 Task: Create custom object Investor process for path process on StockTradeHub application.
Action: Mouse moved to (583, 40)
Screenshot: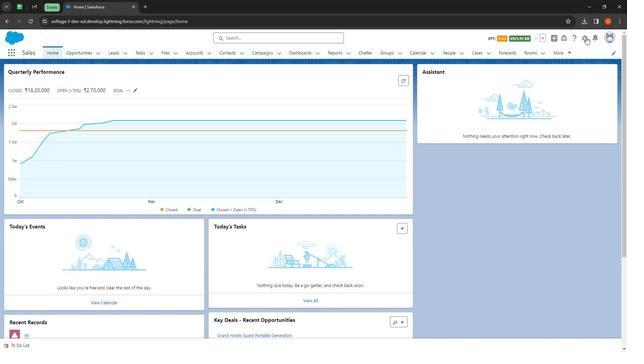 
Action: Mouse pressed left at (583, 40)
Screenshot: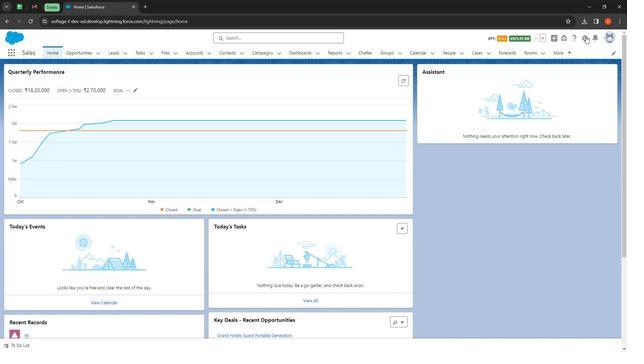 
Action: Mouse moved to (562, 59)
Screenshot: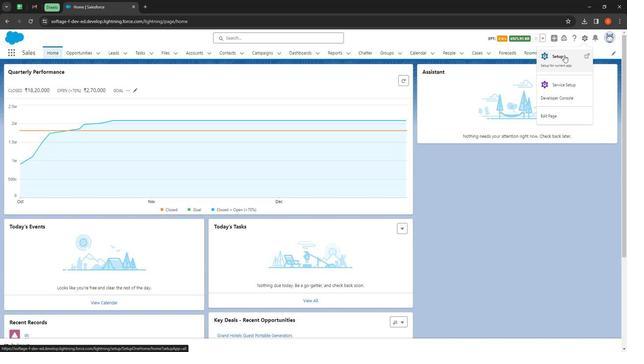 
Action: Mouse pressed left at (562, 59)
Screenshot: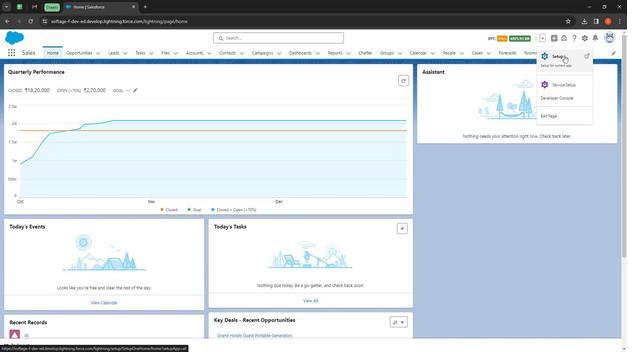 
Action: Mouse moved to (90, 55)
Screenshot: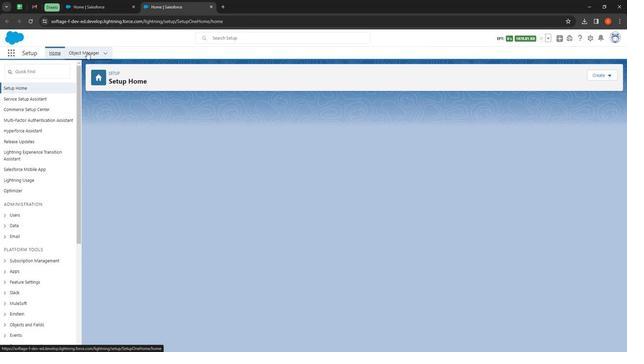 
Action: Mouse pressed left at (90, 55)
Screenshot: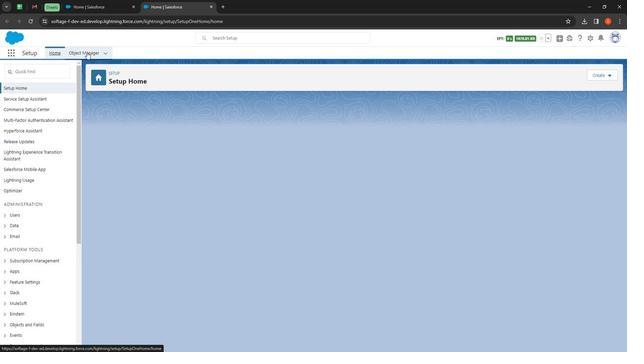 
Action: Mouse moved to (594, 78)
Screenshot: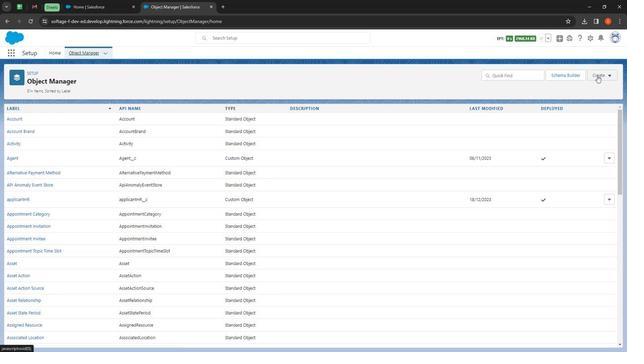 
Action: Mouse pressed left at (594, 78)
Screenshot: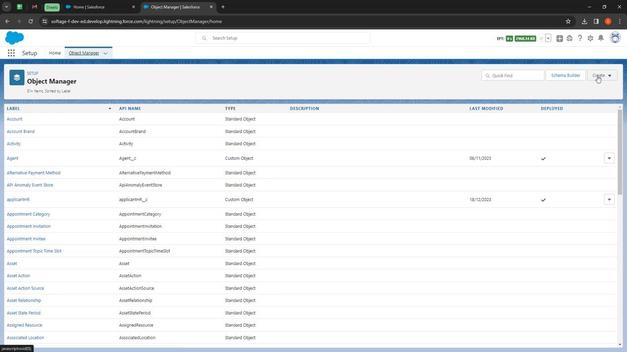 
Action: Mouse moved to (584, 100)
Screenshot: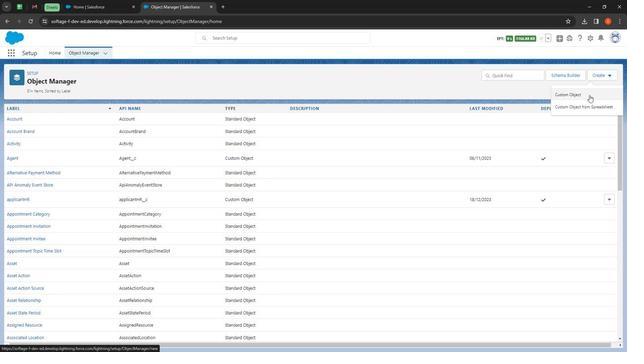 
Action: Mouse pressed left at (584, 100)
Screenshot: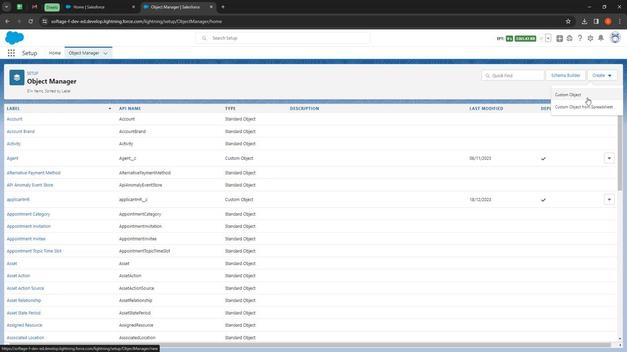 
Action: Mouse moved to (137, 165)
Screenshot: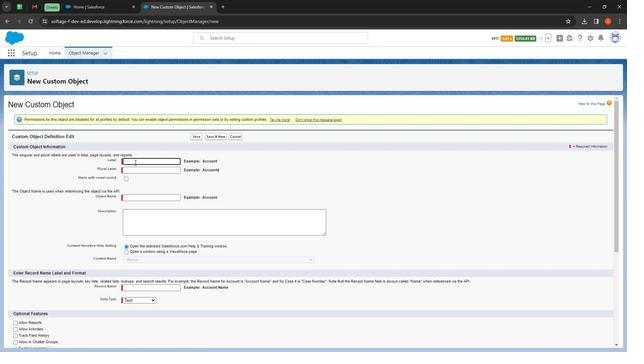 
Action: Mouse pressed left at (137, 165)
Screenshot: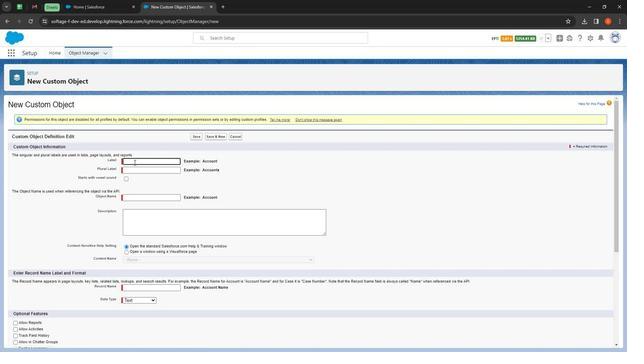 
Action: Mouse moved to (143, 161)
Screenshot: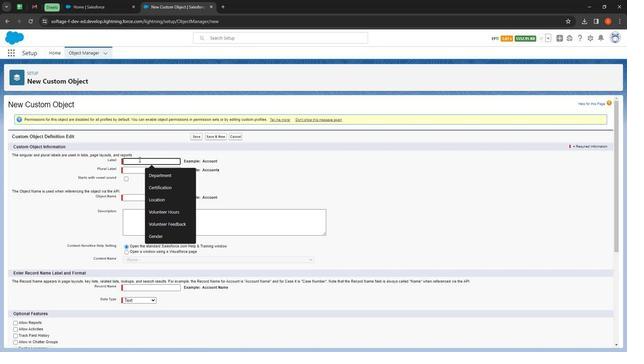 
Action: Key pressed <Key.shift>
Screenshot: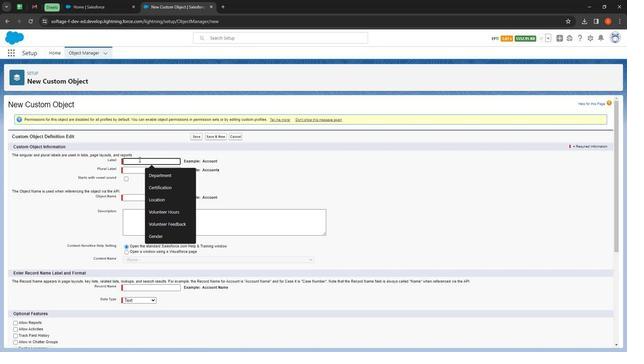 
Action: Mouse moved to (148, 160)
Screenshot: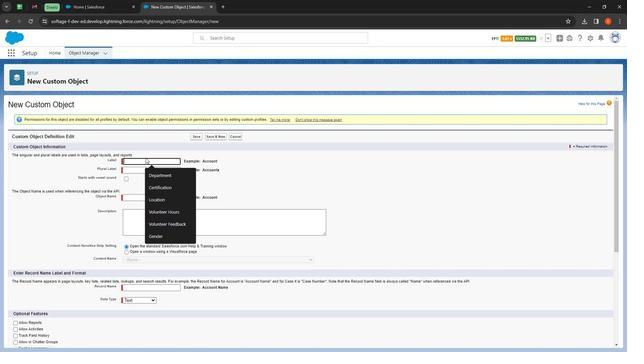 
Action: Key pressed <Key.shift><Key.shift><Key.shift><Key.shift><Key.shift><Key.shift><Key.shift><Key.shift><Key.shift><Key.shift><Key.shift>Investor<Key.space><Key.shift>Process
Screenshot: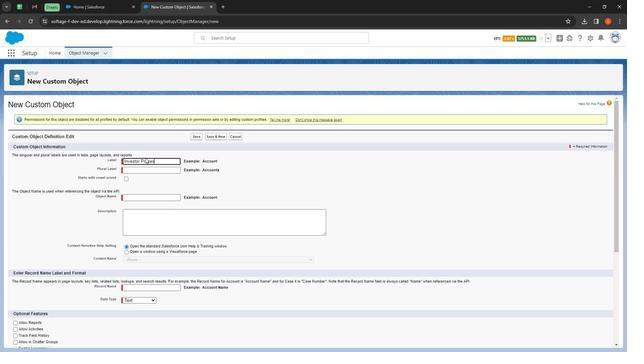 
Action: Mouse moved to (145, 174)
Screenshot: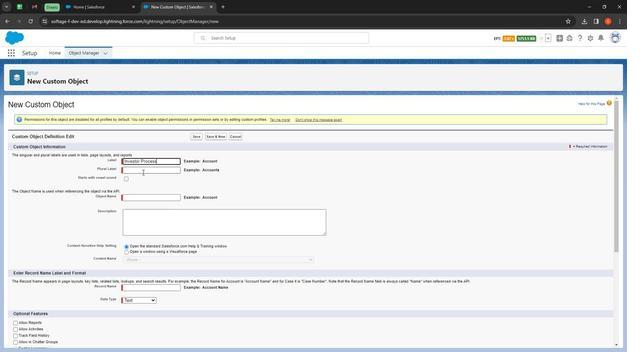 
Action: Mouse pressed left at (145, 174)
Screenshot: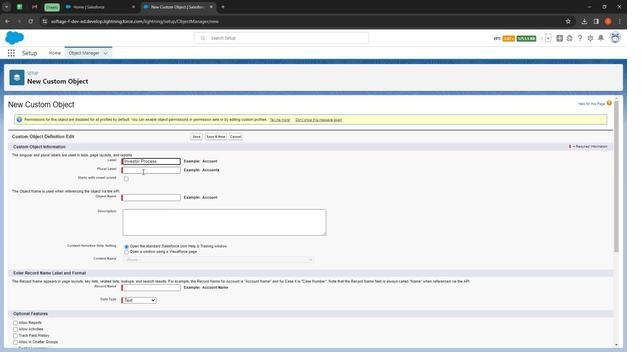 
Action: Key pressed <Key.shift>
Screenshot: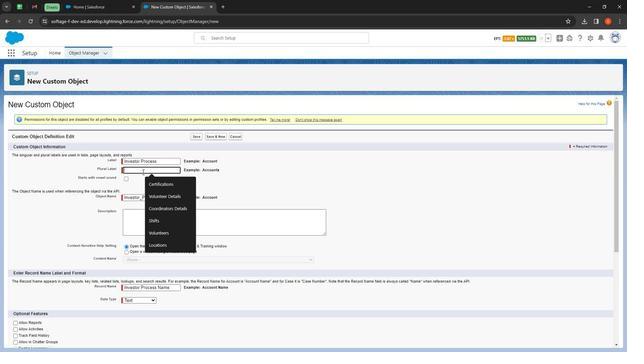 
Action: Mouse moved to (146, 170)
Screenshot: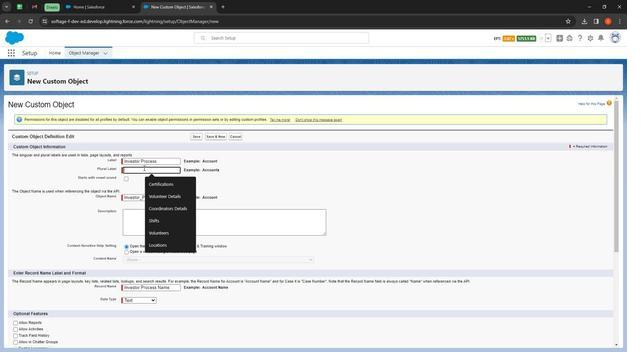 
Action: Key pressed <Key.shift><Key.shift><Key.shift><Key.shift><Key.shift><Key.shift><Key.shift><Key.shift>Investor<Key.space><Key.backspace>s<Key.space><Key.shift>Process
Screenshot: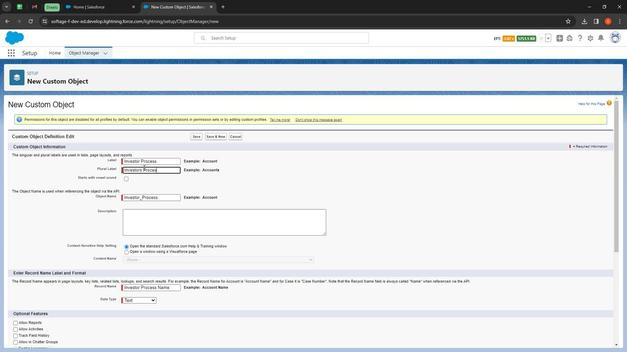 
Action: Mouse moved to (123, 180)
Screenshot: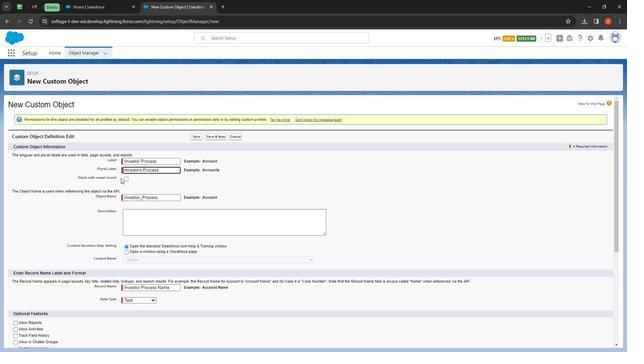 
Action: Mouse pressed left at (123, 180)
Screenshot: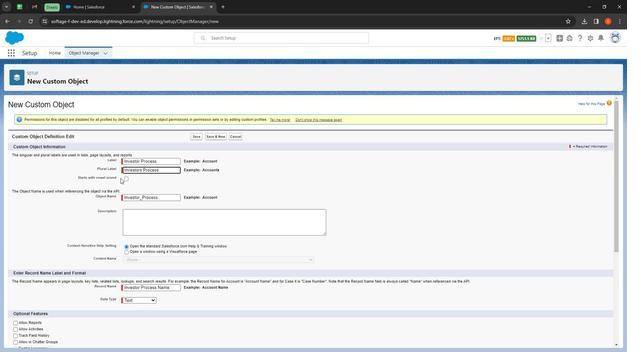 
Action: Mouse moved to (128, 181)
Screenshot: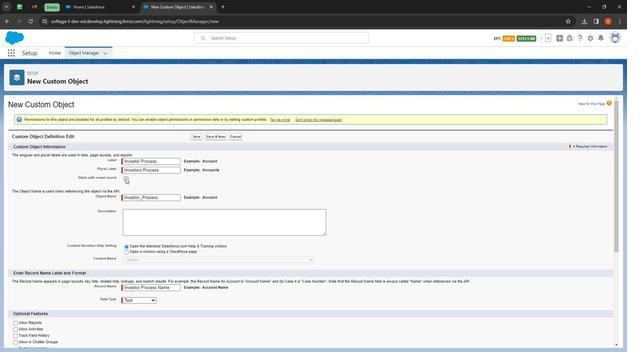 
Action: Mouse pressed left at (128, 181)
Screenshot: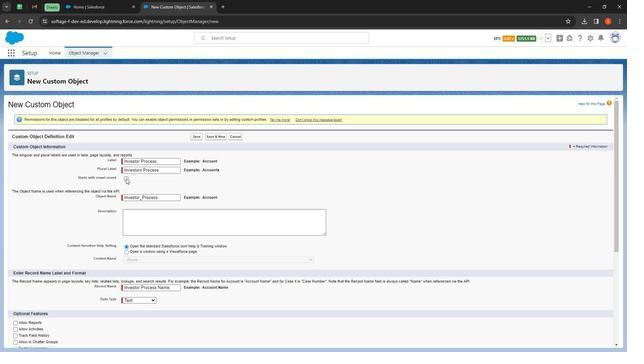 
Action: Mouse moved to (162, 210)
Screenshot: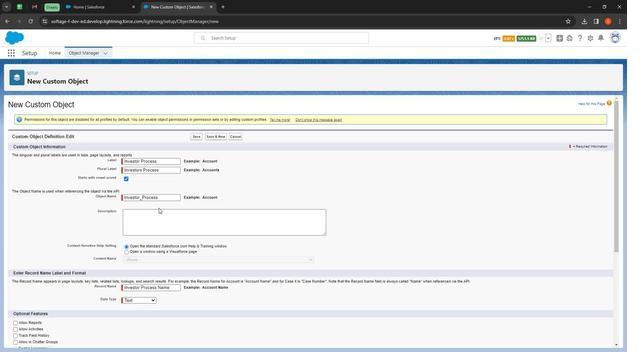 
Action: Mouse scrolled (162, 210) with delta (0, 0)
Screenshot: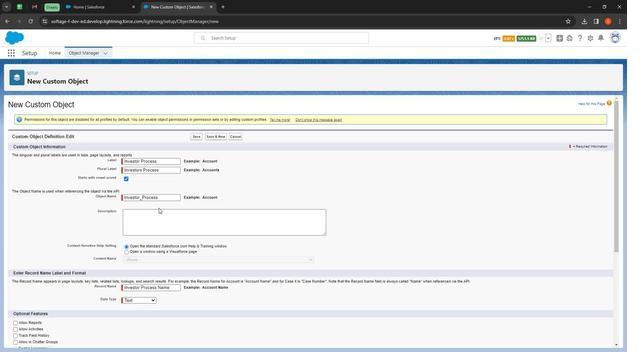 
Action: Mouse moved to (162, 212)
Screenshot: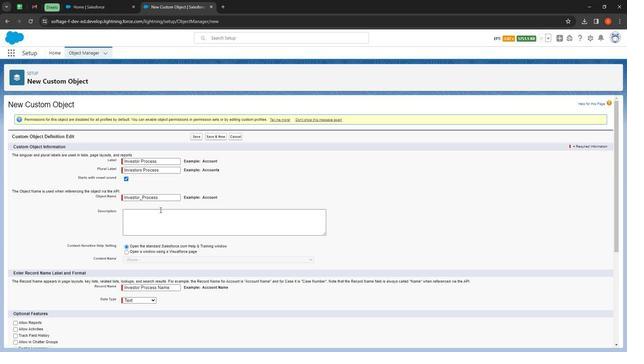 
Action: Mouse scrolled (162, 212) with delta (0, 0)
Screenshot: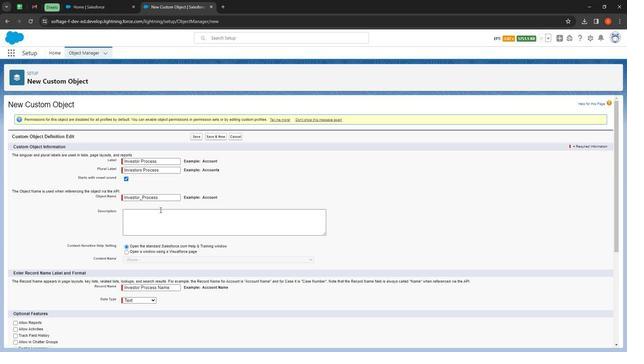 
Action: Mouse moved to (141, 160)
Screenshot: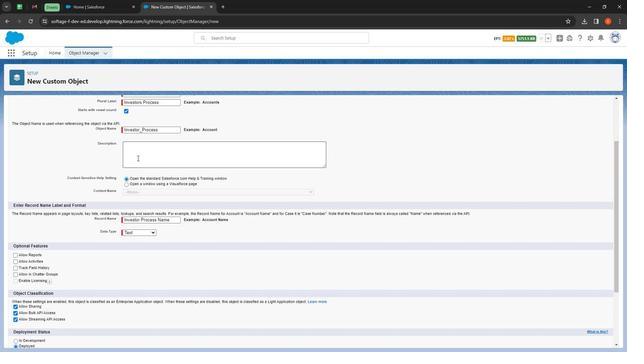 
Action: Mouse pressed left at (141, 160)
Screenshot: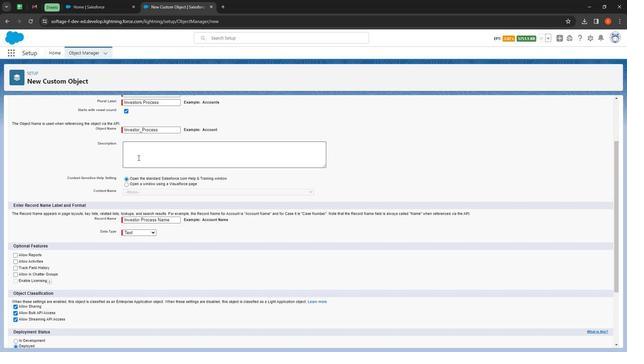 
Action: Mouse moved to (141, 160)
Screenshot: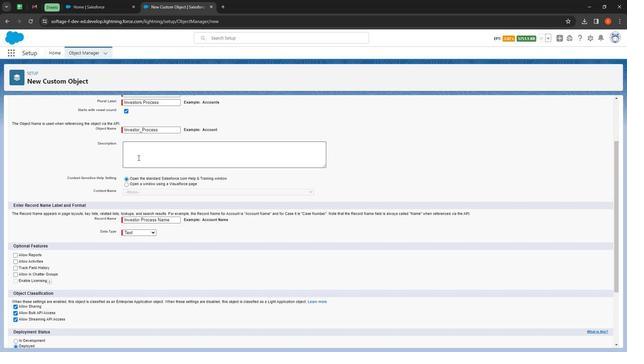 
Action: Key pressed <Key.shift>This<Key.space>is<Key.space>the<Key.space>custom<Key.space>object<Key.space>named<Key.space>investor<Key.space>process<Key.space>for<Key.space>path<Key.space>process<Key.space>in<Key.space><Key.shift>Stock<Key.shift>Trade<Key.shift>Hub
Screenshot: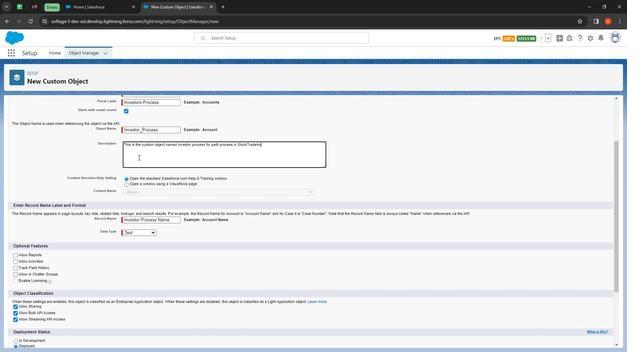 
Action: Mouse moved to (120, 157)
Screenshot: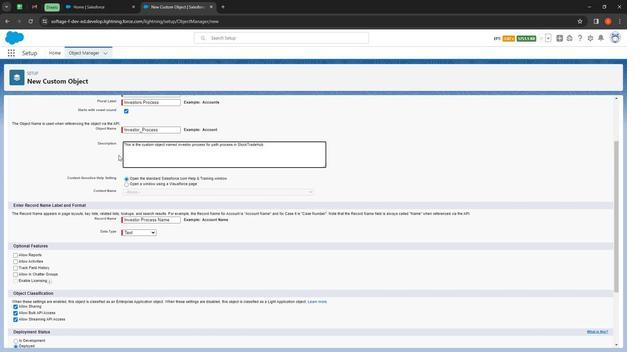 
Action: Key pressed .
Screenshot: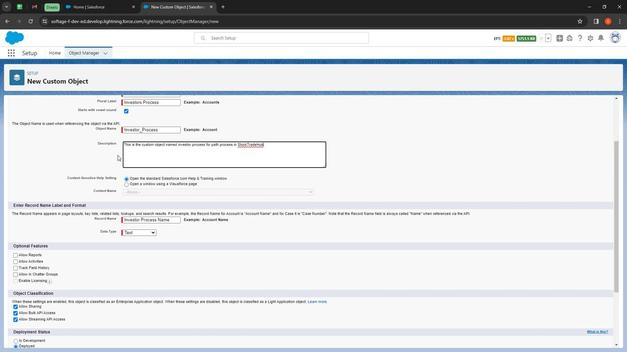 
Action: Mouse moved to (33, 257)
Screenshot: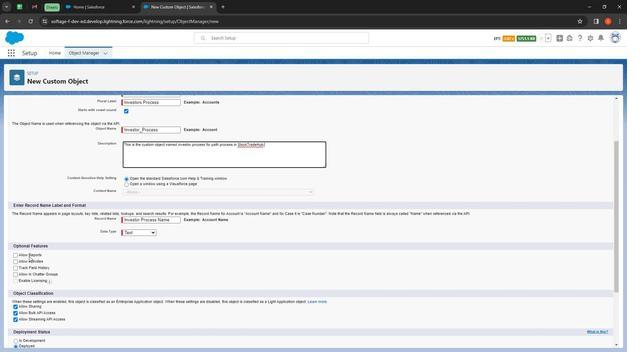 
Action: Mouse pressed left at (33, 257)
Screenshot: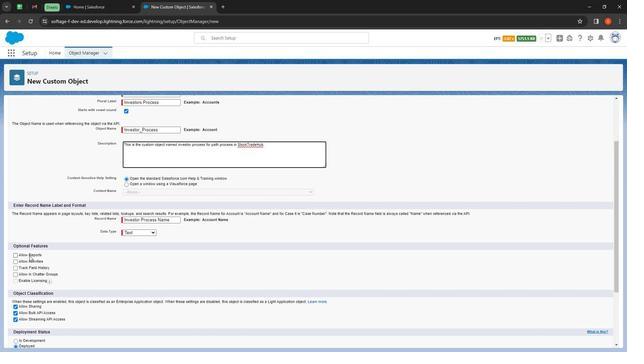 
Action: Mouse moved to (35, 265)
Screenshot: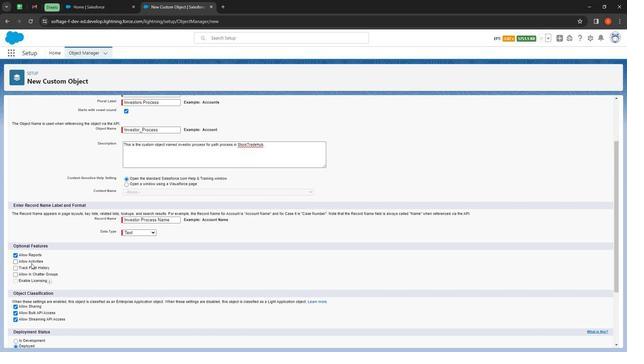 
Action: Mouse pressed left at (35, 265)
Screenshot: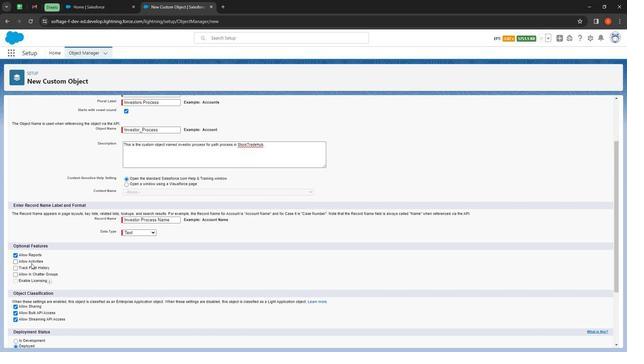 
Action: Mouse moved to (37, 271)
Screenshot: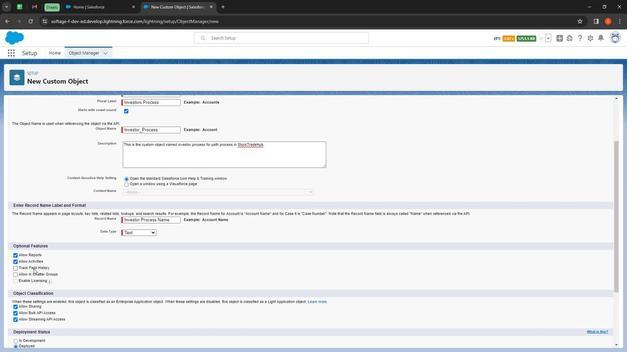 
Action: Mouse pressed left at (37, 271)
Screenshot: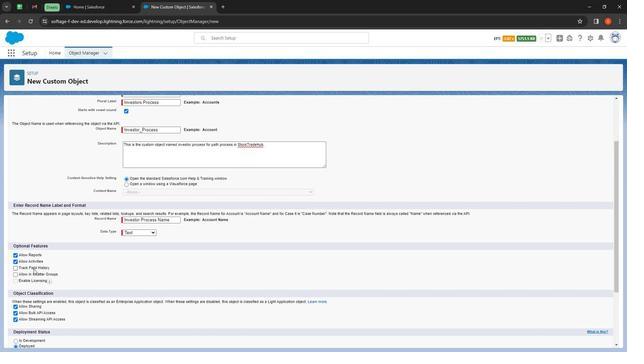 
Action: Mouse moved to (36, 279)
Screenshot: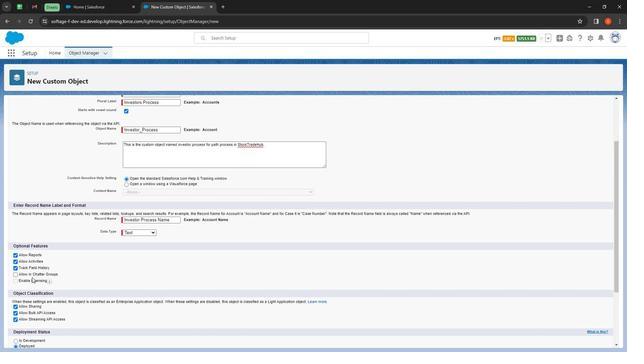 
Action: Mouse pressed left at (36, 279)
Screenshot: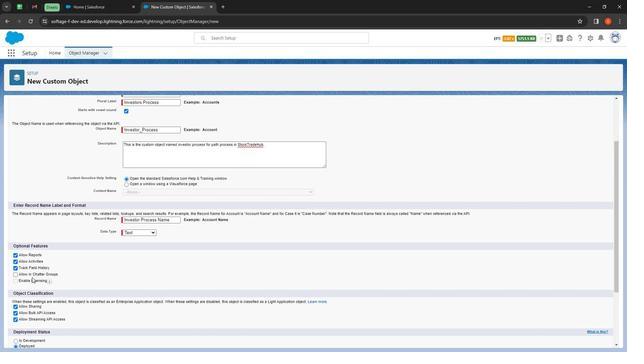
Action: Mouse moved to (36, 274)
Screenshot: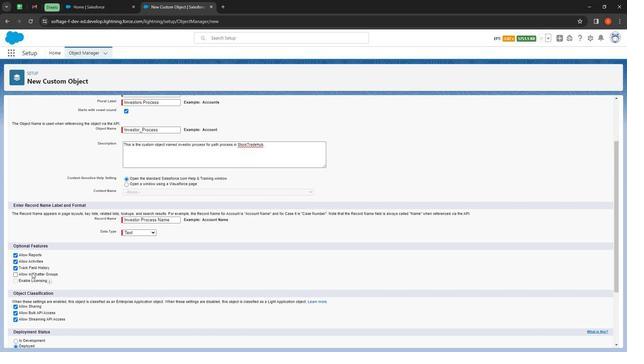 
Action: Mouse pressed left at (36, 274)
Screenshot: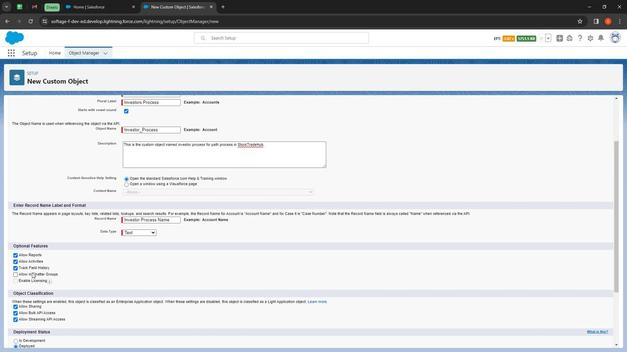
Action: Mouse moved to (67, 264)
Screenshot: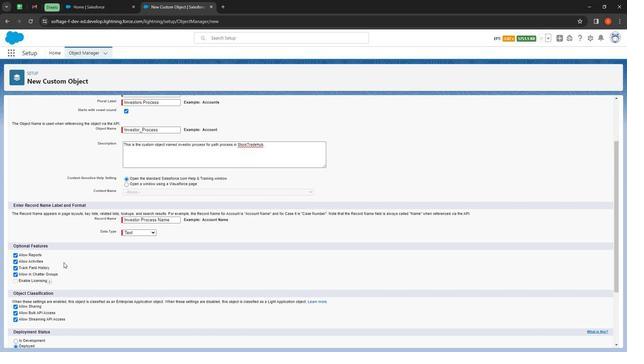 
Action: Mouse scrolled (67, 264) with delta (0, 0)
Screenshot: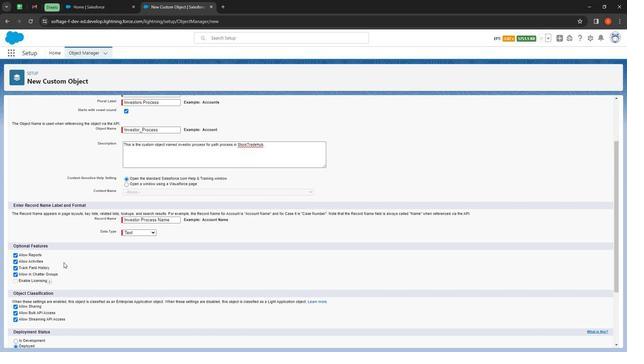 
Action: Mouse moved to (68, 264)
Screenshot: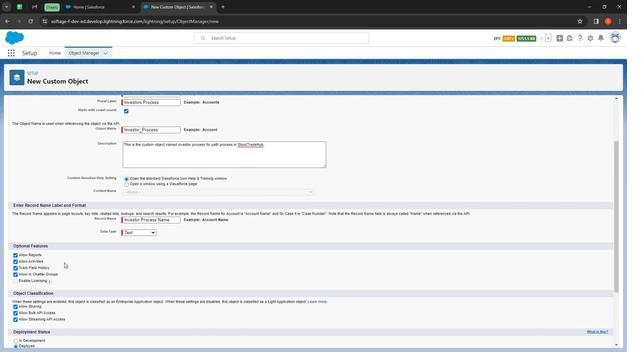 
Action: Mouse scrolled (68, 264) with delta (0, 0)
Screenshot: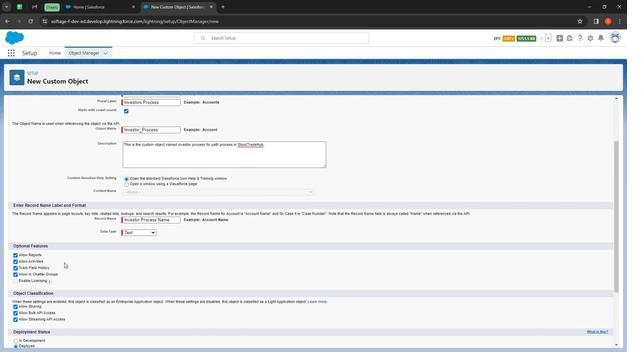 
Action: Mouse moved to (68, 264)
Screenshot: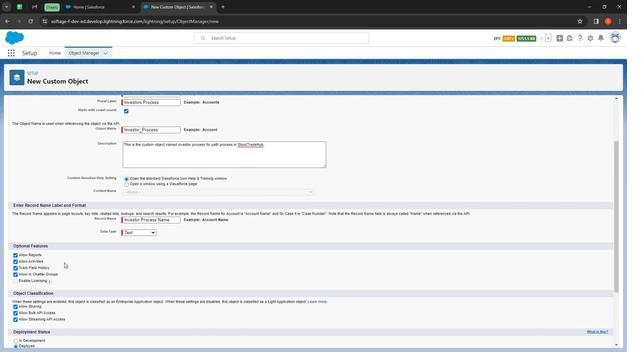 
Action: Mouse scrolled (68, 264) with delta (0, 0)
Screenshot: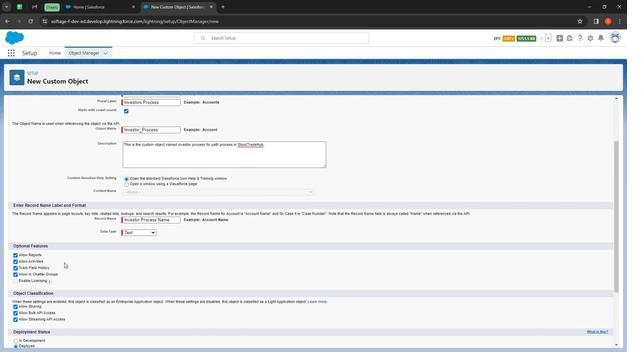 
Action: Mouse moved to (68, 265)
Screenshot: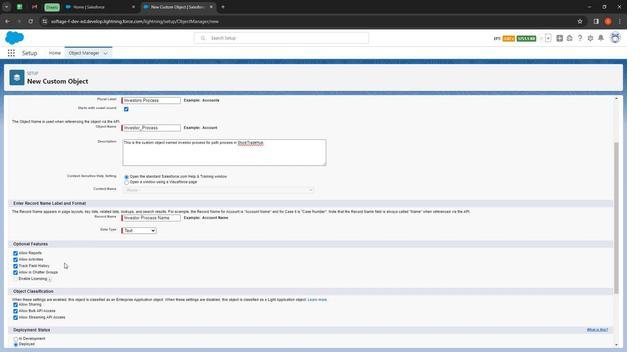 
Action: Mouse scrolled (68, 264) with delta (0, 0)
Screenshot: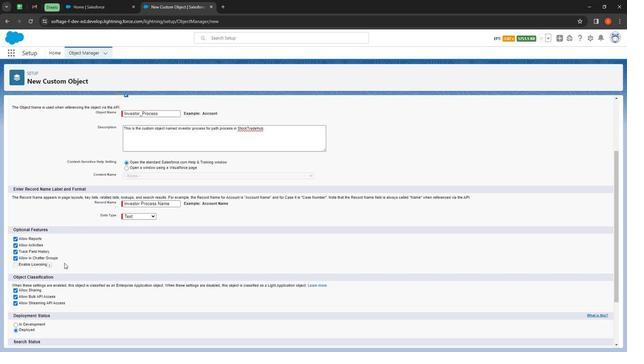 
Action: Mouse scrolled (68, 264) with delta (0, 0)
Screenshot: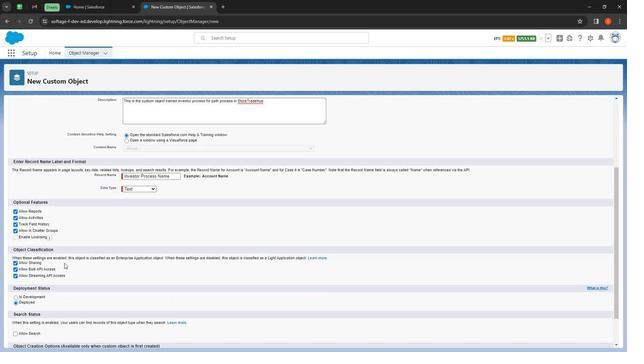 
Action: Mouse scrolled (68, 264) with delta (0, 0)
Screenshot: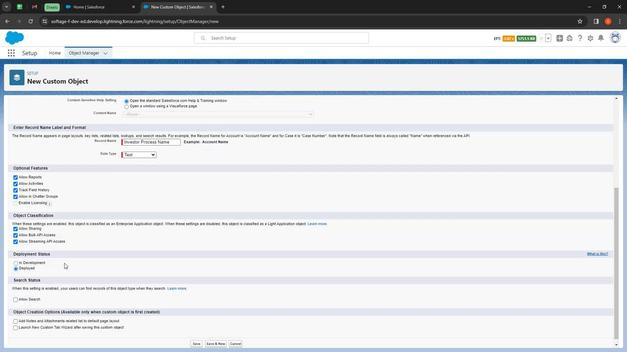 
Action: Mouse moved to (29, 297)
Screenshot: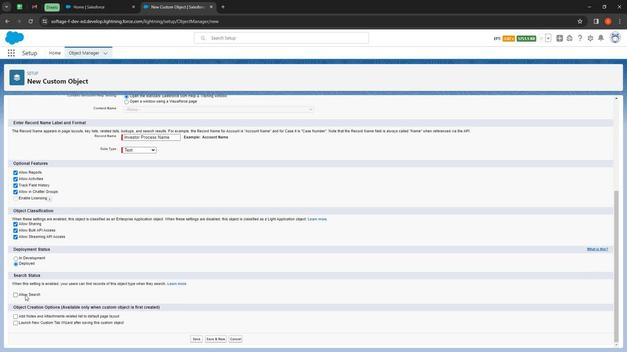 
Action: Mouse pressed left at (29, 297)
Screenshot: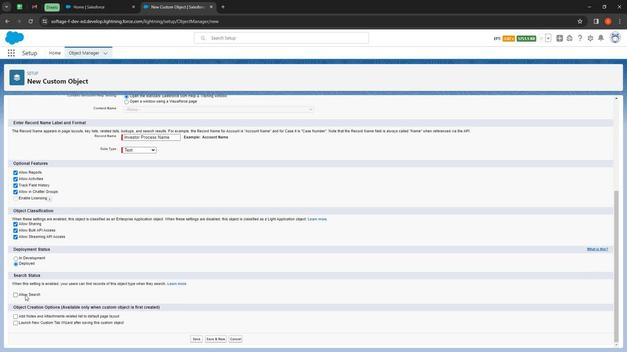 
Action: Mouse moved to (197, 341)
Screenshot: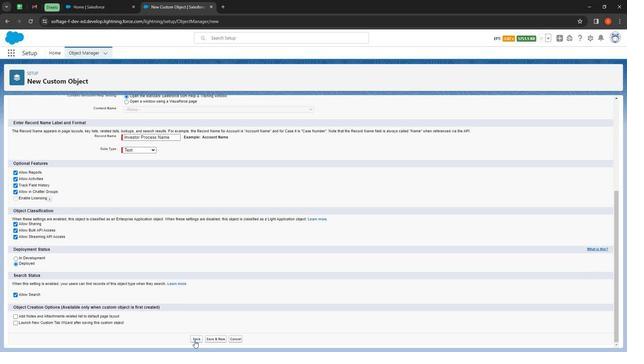 
Action: Mouse pressed left at (197, 341)
Screenshot: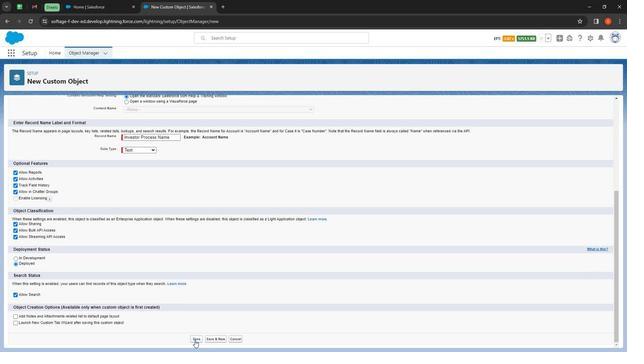 
Action: Mouse moved to (51, 124)
Screenshot: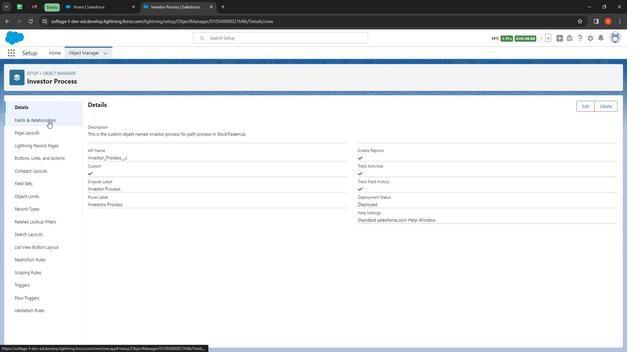 
Action: Mouse pressed left at (51, 124)
Screenshot: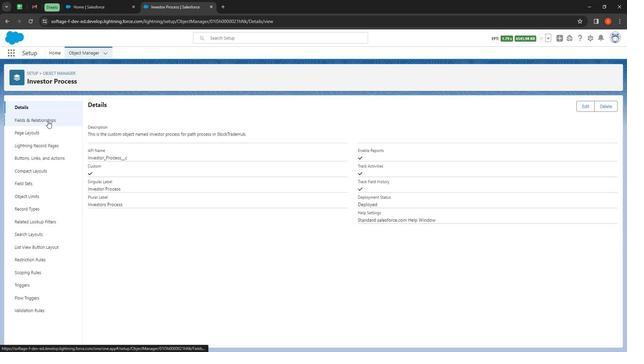 
Action: Mouse moved to (480, 109)
Screenshot: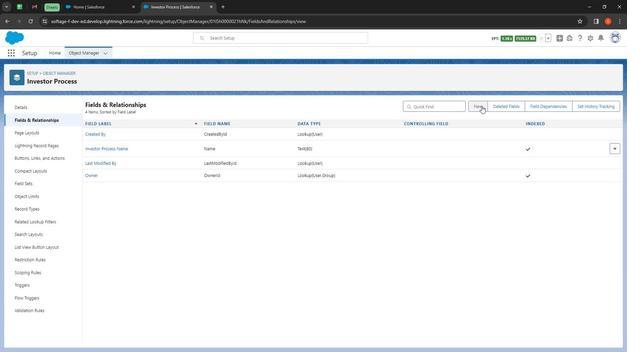 
Action: Mouse pressed left at (480, 109)
Screenshot: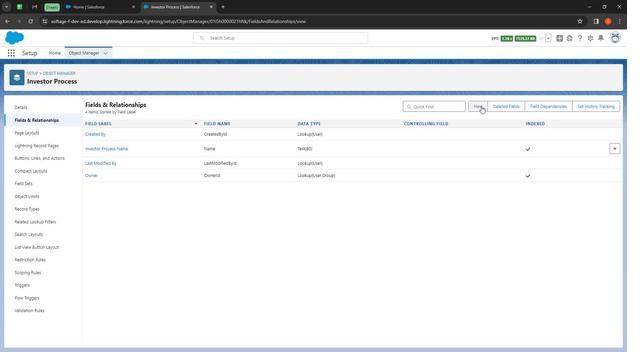 
Action: Mouse moved to (125, 269)
Screenshot: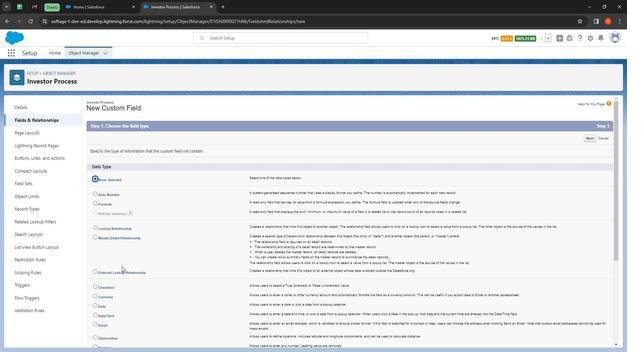 
Action: Mouse scrolled (125, 269) with delta (0, 0)
Screenshot: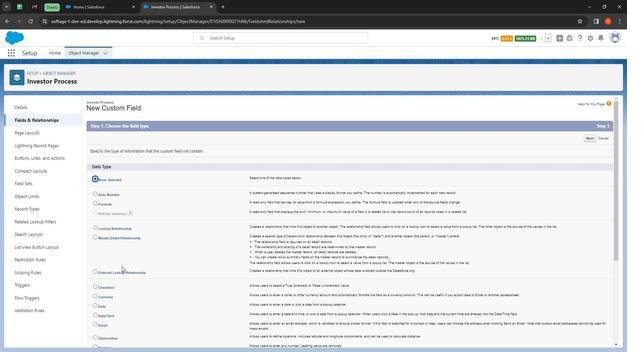 
Action: Mouse moved to (125, 270)
Screenshot: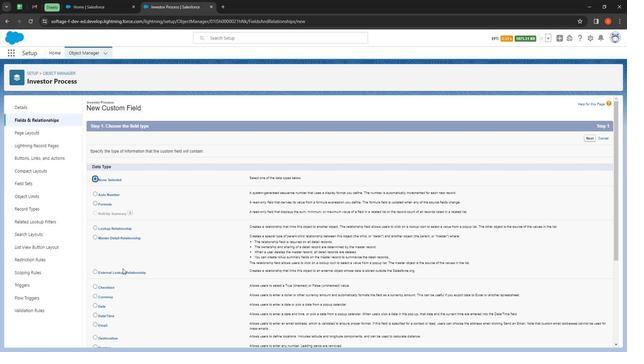 
Action: Mouse scrolled (125, 270) with delta (0, 0)
Screenshot: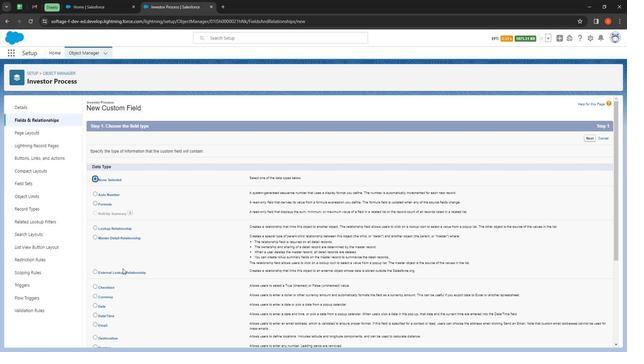 
Action: Mouse moved to (116, 273)
Screenshot: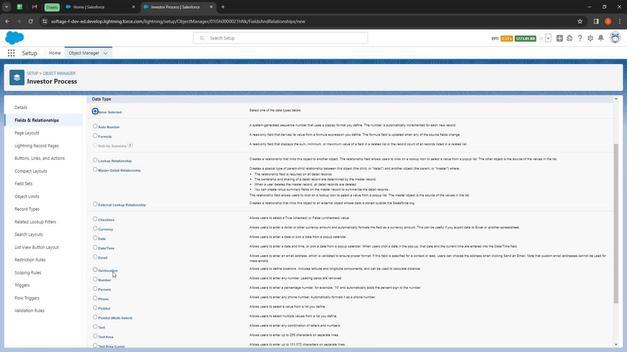 
Action: Mouse scrolled (116, 273) with delta (0, 0)
Screenshot: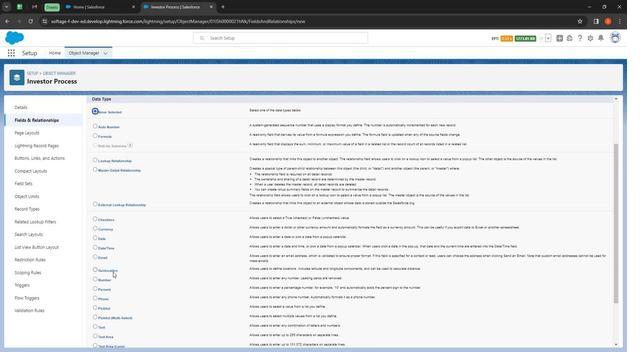 
Action: Mouse scrolled (116, 273) with delta (0, 0)
Screenshot: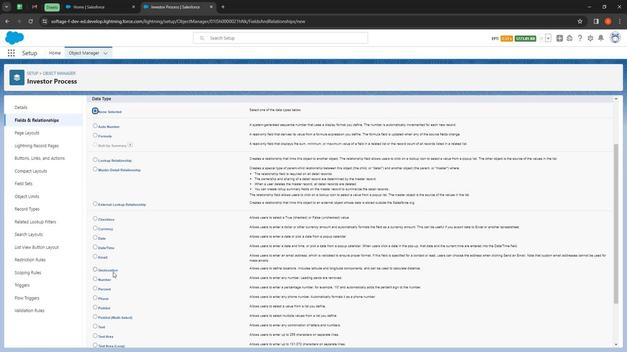 
Action: Mouse moved to (106, 248)
Screenshot: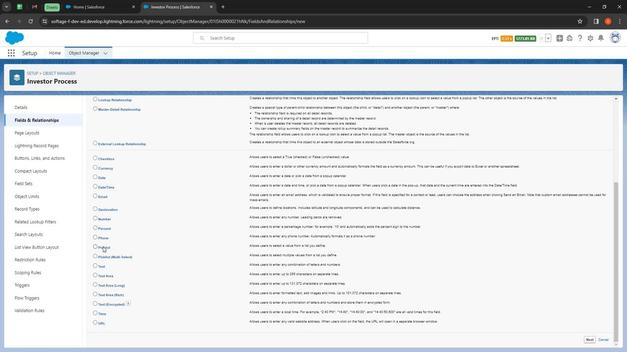 
Action: Mouse pressed left at (106, 248)
Screenshot: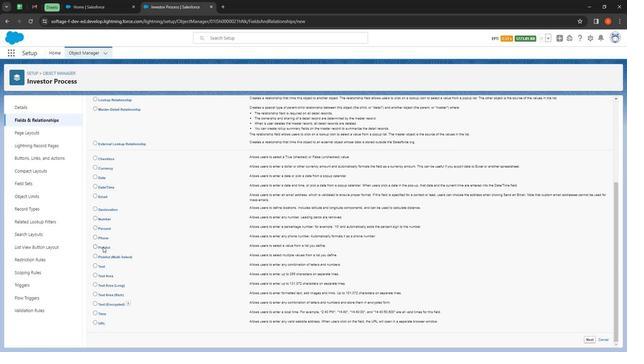 
Action: Mouse moved to (495, 311)
Screenshot: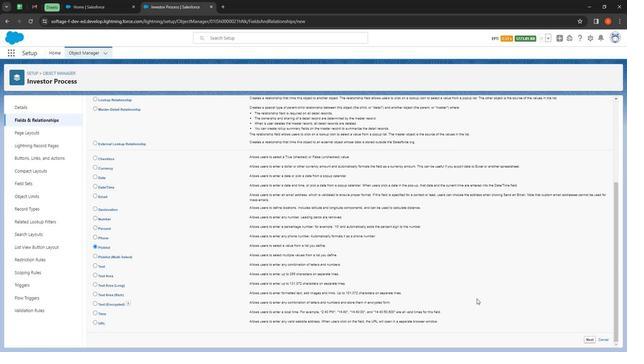 
Action: Mouse scrolled (495, 310) with delta (0, 0)
Screenshot: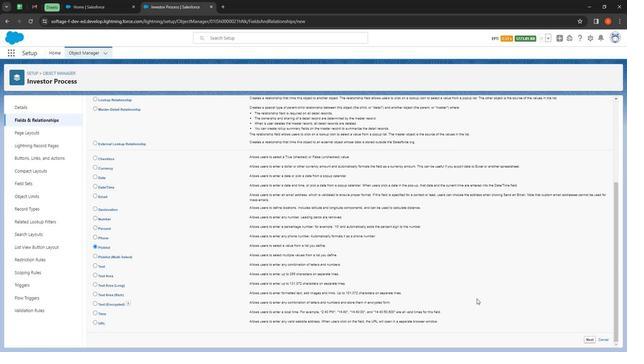 
Action: Mouse moved to (514, 320)
Screenshot: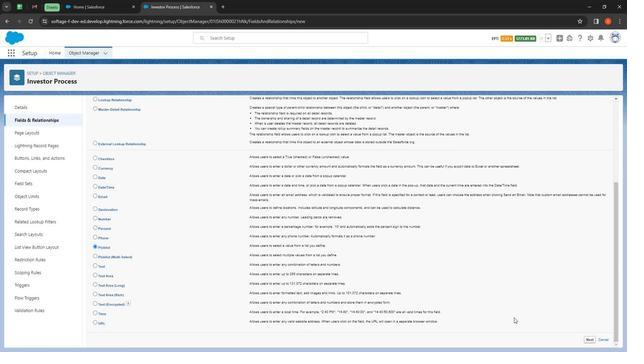 
Action: Mouse scrolled (514, 319) with delta (0, 0)
Screenshot: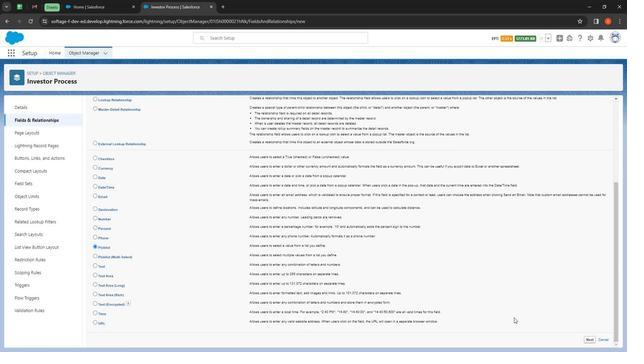 
Action: Mouse moved to (586, 337)
Screenshot: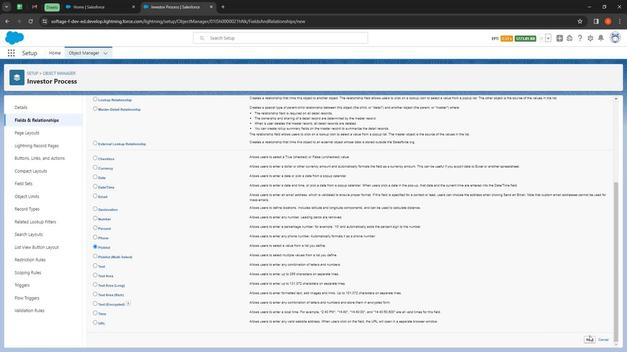
Action: Mouse pressed left at (586, 337)
Screenshot: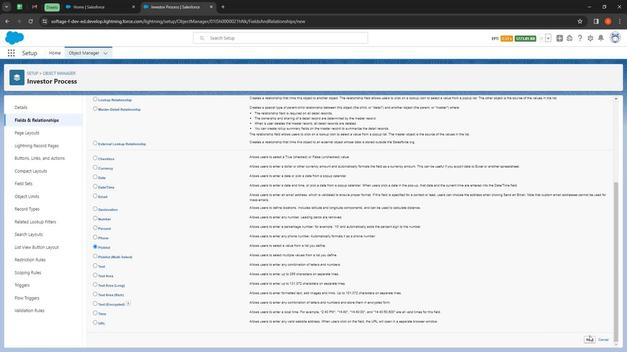 
Action: Mouse moved to (586, 339)
Screenshot: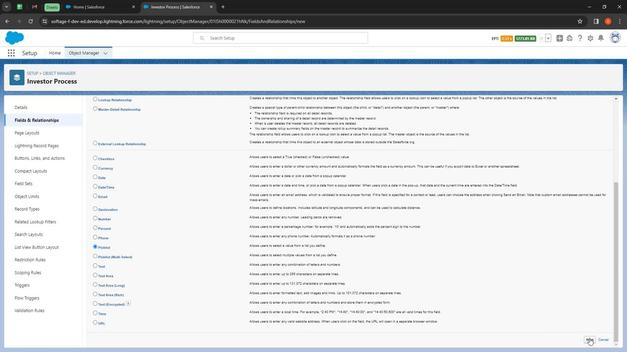 
Action: Mouse pressed left at (586, 339)
Screenshot: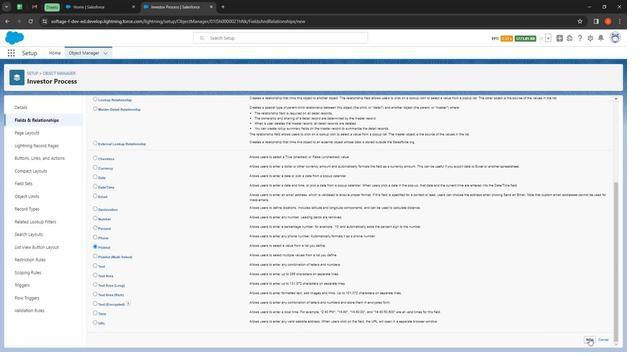
Action: Mouse moved to (216, 153)
Screenshot: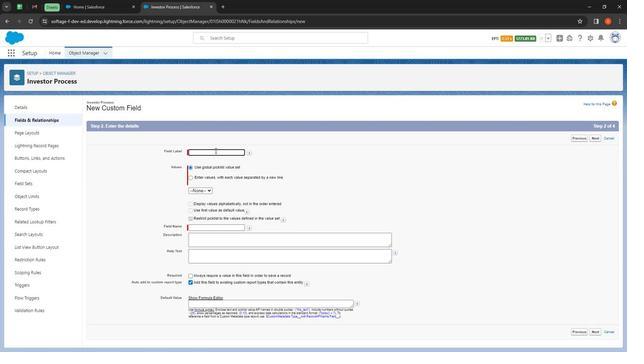 
Action: Mouse pressed left at (216, 153)
Screenshot: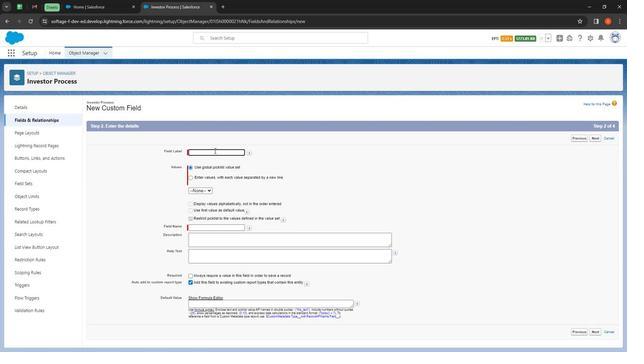 
Action: Mouse moved to (216, 154)
Screenshot: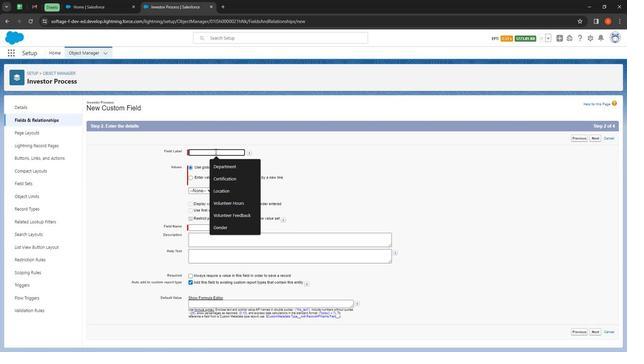 
Action: Key pressed process<Key.space>names
Screenshot: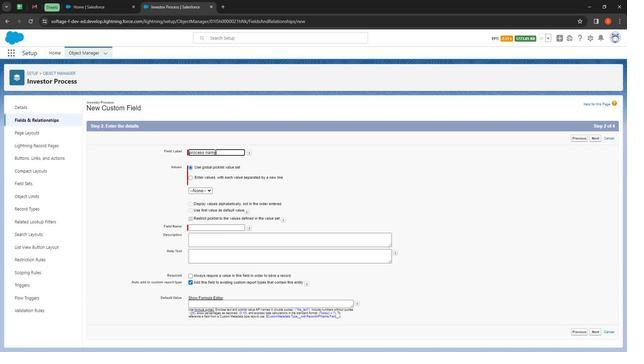 
Action: Mouse moved to (212, 180)
Screenshot: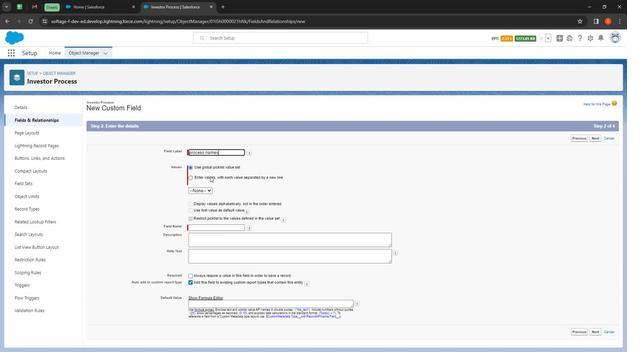 
Action: Mouse pressed left at (212, 180)
Screenshot: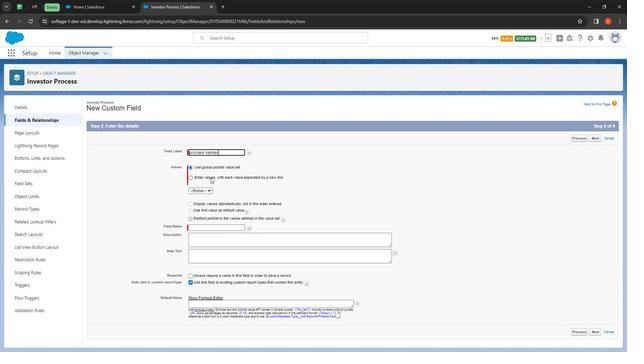 
Action: Mouse moved to (222, 200)
Screenshot: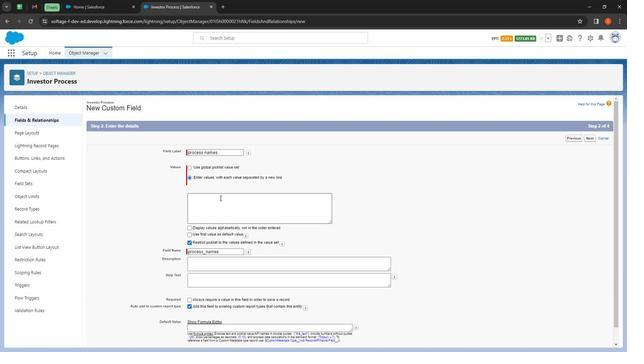 
Action: Mouse pressed left at (222, 200)
Screenshot: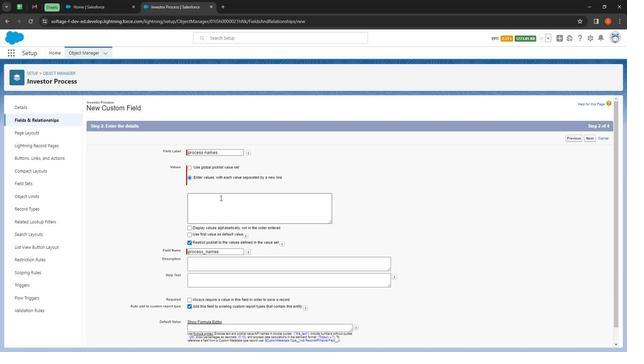 
Action: Mouse moved to (220, 200)
Screenshot: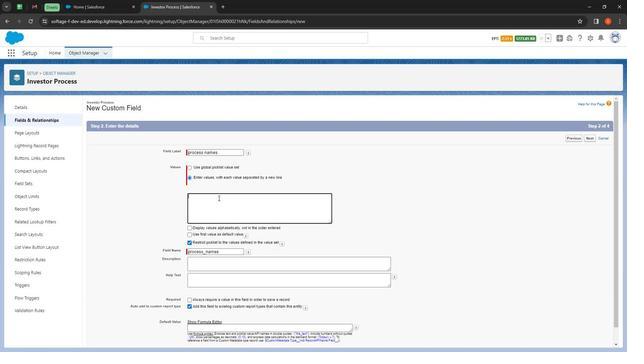 
Action: Key pressed <Key.shift><Key.shift><Key.shift><Key.shift><Key.shift><Key.shift><Key.shift><Key.shift><Key.shift><Key.shift><Key.shift><Key.shift><Key.shift><Key.shift><Key.shift><Key.shift><Key.shift><Key.shift>Prospect<Key.space><Key.shift><Key.shift><Key.shift><Key.shift>Identification<Key.enter><Key.shift>Due<Key.space><Key.shift>diligence<Key.enter><Key.shift><Key.shift>Investor<Key.space><Key.shift>Outreach<Key.enter><Key.shift><Key.shift><Key.shift><Key.shift><Key.shift><Key.shift><Key.shift><Key.shift><Key.shift><Key.shift><Key.shift><Key.shift><Key.shift><Key.shift><Key.shift><Key.shift><Key.shift><Key.shift><Key.shift><Key.shift><Key.shift><Key.shift><Key.shift>Investment<Key.space><Key.shift>Presentation<Key.enter><Key.shift>Term<Key.space><Key.shift>Sheet<Key.space><Key.shift>Negotiation<Key.enter><Key.shift>Legal<Key.space><Key.shift>Documentation<Key.enter><Key.shift>Funding<Key.space>approval<Key.enter><Key.shift><Key.shift><Key.shift><Key.shift><Key.shift>Transaction<Key.space><Key.shift>Closure<Key.enter><Key.shift>Post<Key.space><Key.shift><Key.shift><Key.shift><Key.shift><Key.shift><Key.shift><Key.shift><Key.shift><Key.shift><Key.shift><Key.shift><Key.shift><Key.shift>Investment<Key.space><Key.shift>Management<Key.enter><Key.shift><Key.shift><Key.shift><Key.shift><Key.shift><Key.shift><Key.shift><Key.shift><Key.shift><Key.shift>Exit<Key.space><Key.shift>Planning<Key.enter><Key.shift><Key.shift><Key.shift>Portfolio<Key.space><Key.shift>Review<Key.enter><Key.shift><Key.shift><Key.shift><Key.shift><Key.shift><Key.shift><Key.shift><Key.shift><Key.shift><Key.shift><Key.shift><Key.shift><Key.shift><Key.shift><Key.shift>Investor<Key.space><Key.shift>Reporting<Key.enter><Key.shift>Divestment<Key.enter><Key.shift>Investor<Key.space><Key.shift>Relations
Screenshot: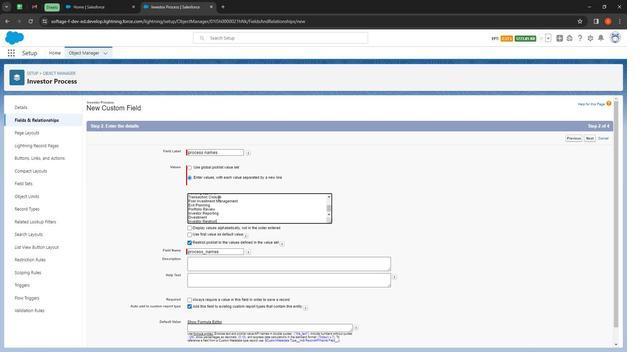 
Action: Mouse moved to (295, 278)
Screenshot: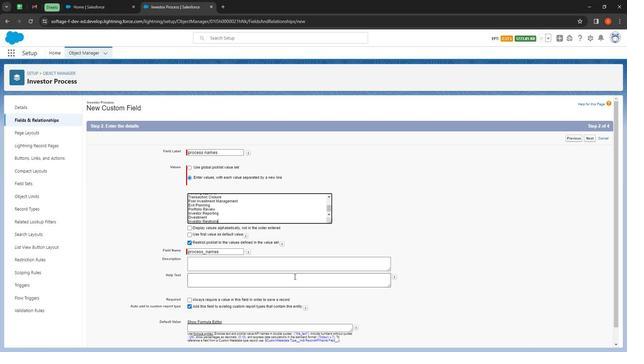 
Action: Mouse scrolled (295, 277) with delta (0, 0)
Screenshot: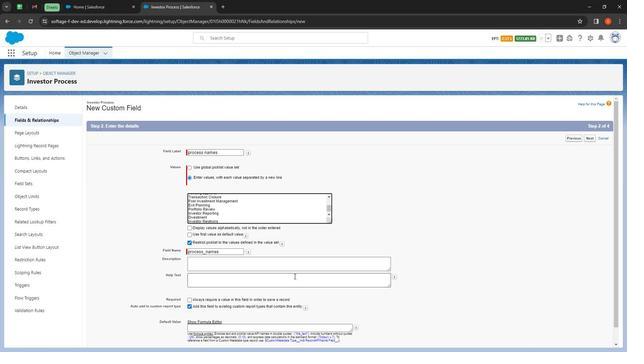 
Action: Mouse moved to (298, 278)
Screenshot: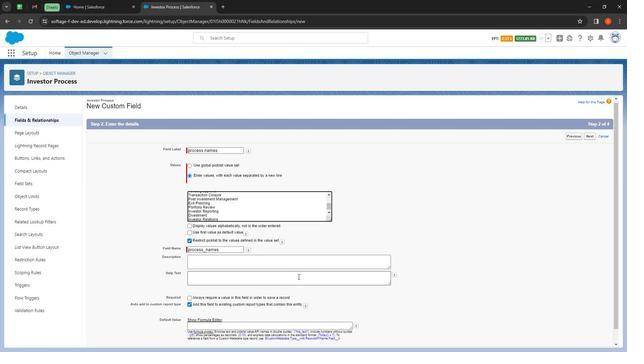 
Action: Mouse scrolled (298, 277) with delta (0, 0)
Screenshot: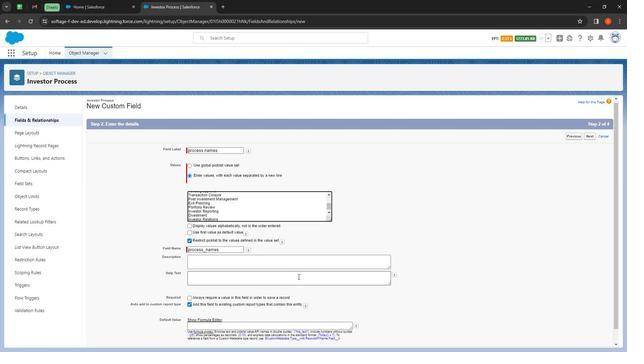 
Action: Mouse moved to (298, 278)
Screenshot: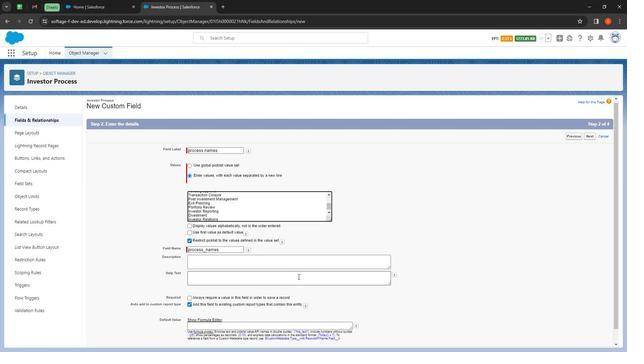 
Action: Mouse scrolled (298, 278) with delta (0, 0)
Screenshot: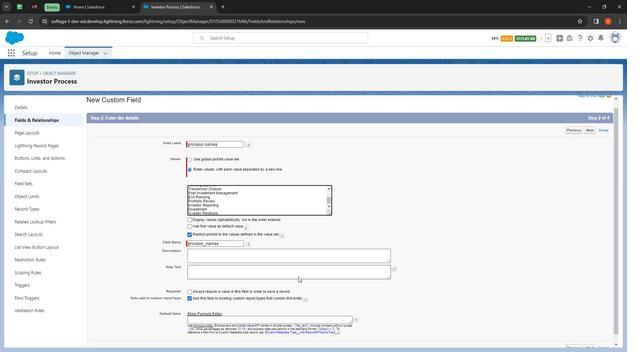 
Action: Mouse moved to (299, 278)
Screenshot: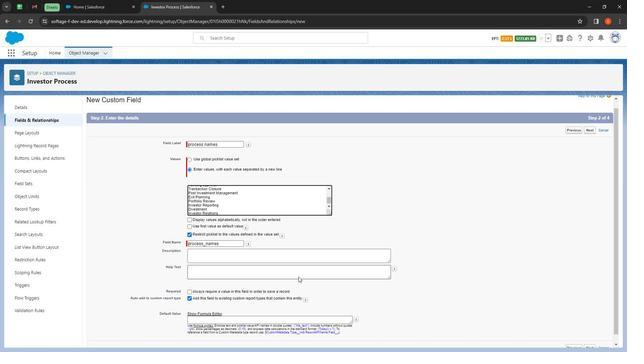 
Action: Mouse scrolled (299, 278) with delta (0, 0)
Screenshot: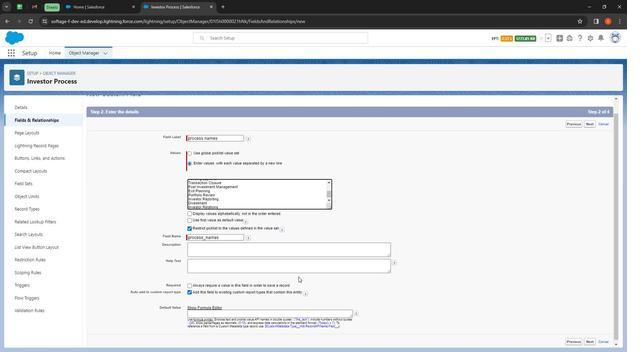 
Action: Mouse moved to (202, 247)
Screenshot: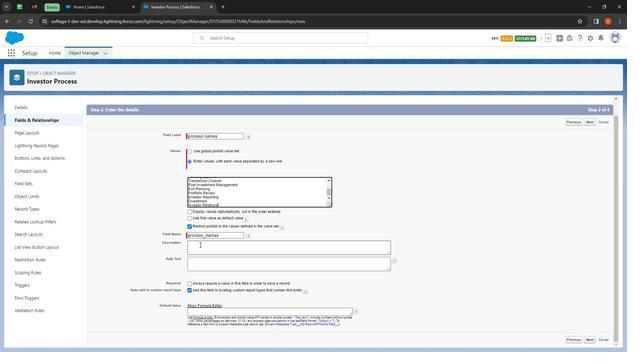 
Action: Mouse pressed left at (202, 247)
Screenshot: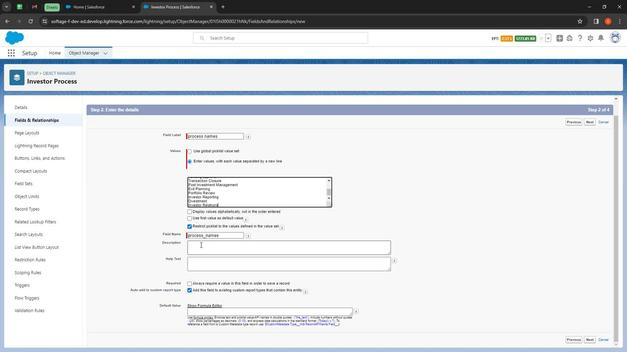 
Action: Mouse moved to (207, 246)
Screenshot: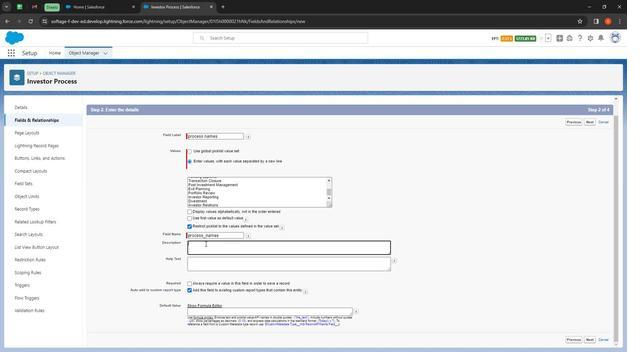 
Action: Key pressed <Key.shift>
Screenshot: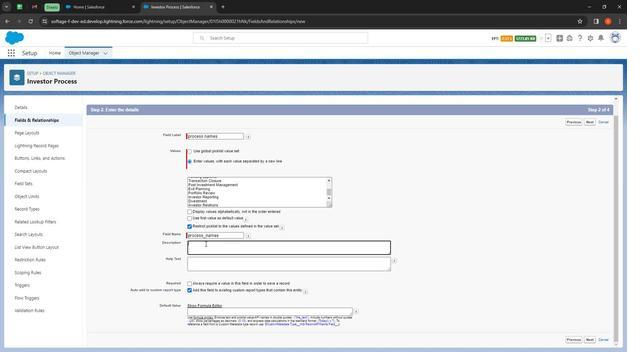 
Action: Mouse moved to (206, 245)
Screenshot: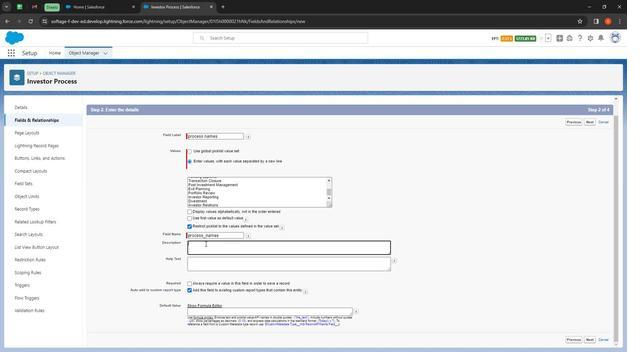 
Action: Key pressed <Key.shift>These<Key.space>above<Key.space>are<Key.space>the<Key.space>process<Key.space>which<Key.space>help<Key.space>to<Key.space>complete<Key.space>investors<Key.space>investments
Screenshot: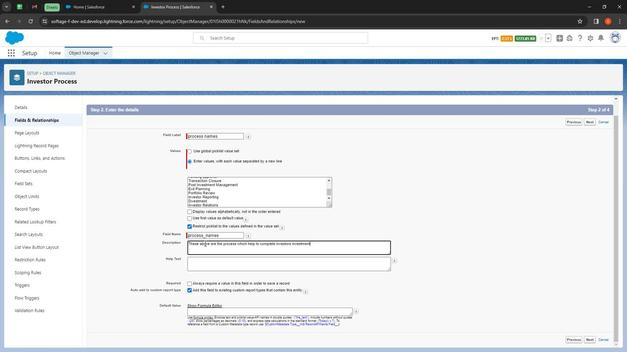 
Action: Mouse moved to (202, 268)
Screenshot: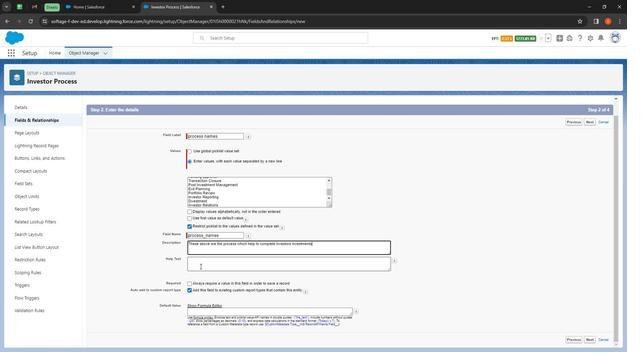 
Action: Mouse pressed left at (202, 268)
Screenshot: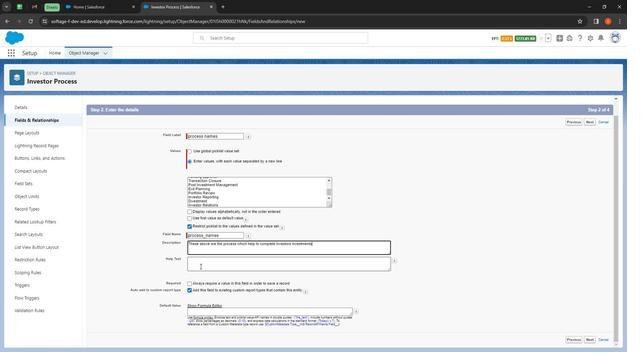 
Action: Key pressed <Key.shift><Key.shift><Key.shift><Key.shift><Key.shift><Key.shift><Key.shift><Key.shift><Key.shift><Key.shift><Key.shift><Key.shift><Key.shift><Key.shift><Key.shift><Key.shift><Key.shift><Key.shift><Key.shift><Key.shift><Key.shift><Key.shift><Key.shift><Key.shift><Key.shift><Key.shift><Key.shift><Key.shift><Key.shift><Key.shift><Key.shift><Key.shift><Key.shift><Key.shift><Key.shift><Key.shift><Key.shift>Select<Key.space>at<Key.space>what<Key.space>level<Key.space>investor<Key.space>investement<Key.space>is
Screenshot: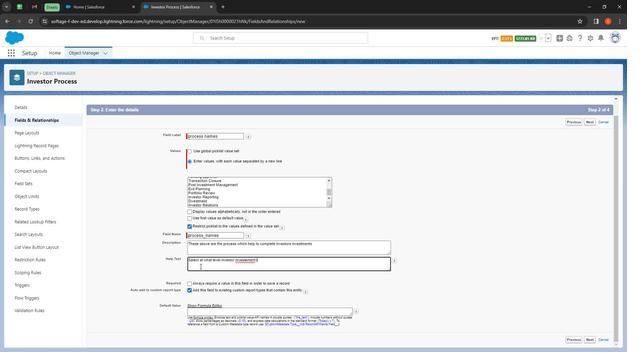 
Action: Mouse moved to (250, 263)
Screenshot: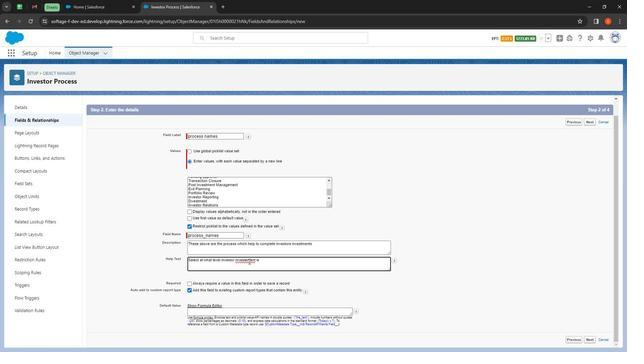 
Action: Mouse pressed right at (250, 263)
Screenshot: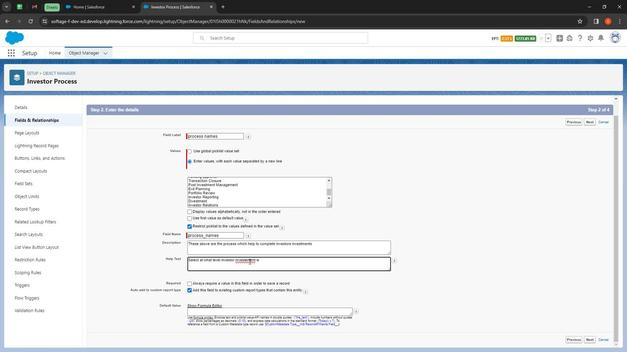 
Action: Mouse moved to (274, 128)
Screenshot: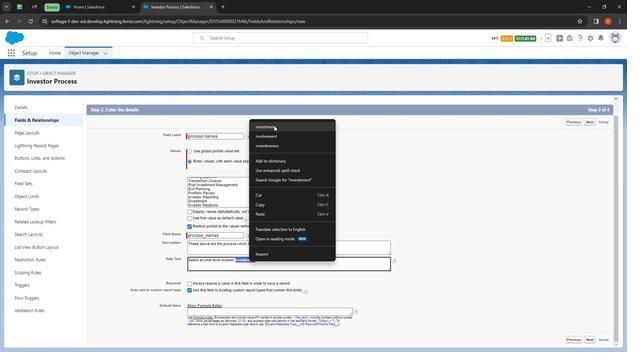 
Action: Mouse pressed left at (274, 128)
Screenshot: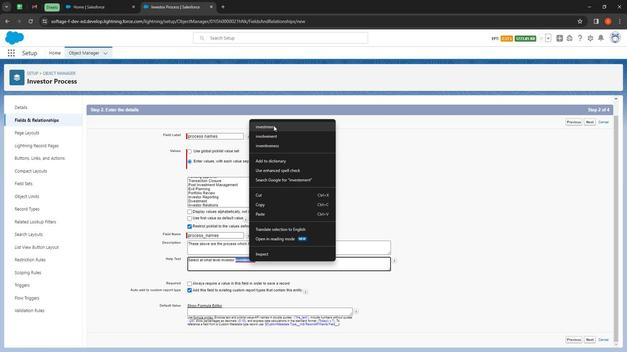 
Action: Mouse moved to (267, 267)
Screenshot: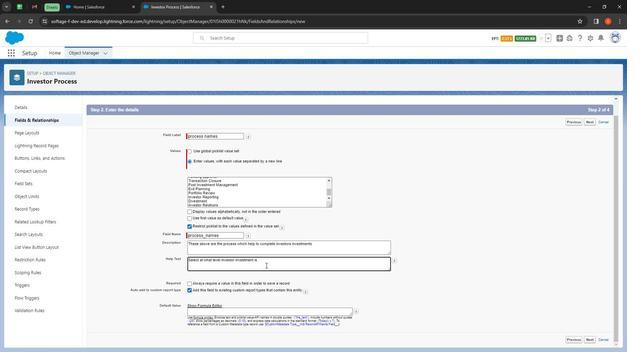 
Action: Mouse pressed left at (267, 267)
Screenshot: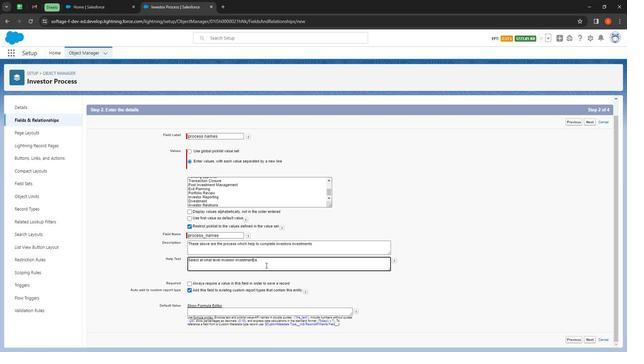 
Action: Mouse moved to (269, 277)
Screenshot: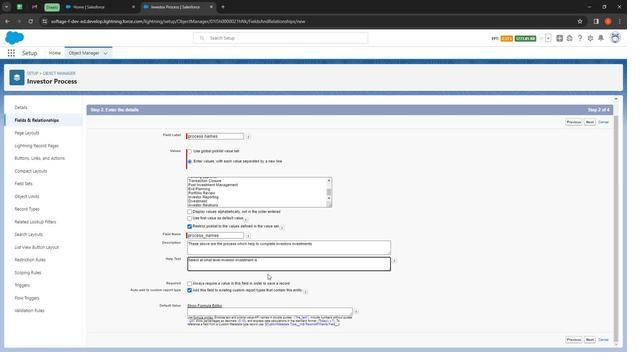 
Action: Key pressed .
Screenshot: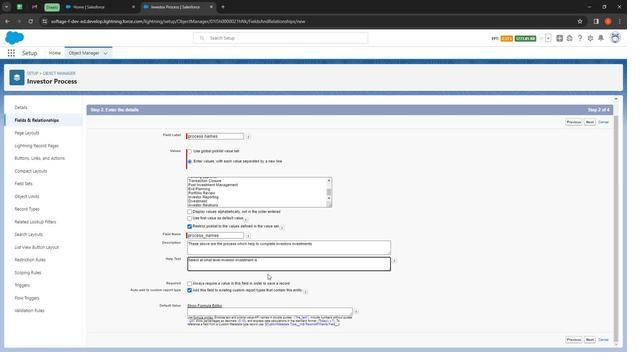 
Action: Mouse moved to (400, 304)
Screenshot: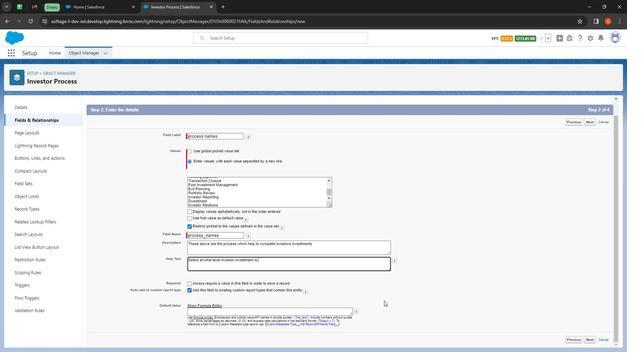 
Action: Mouse scrolled (400, 304) with delta (0, 0)
Screenshot: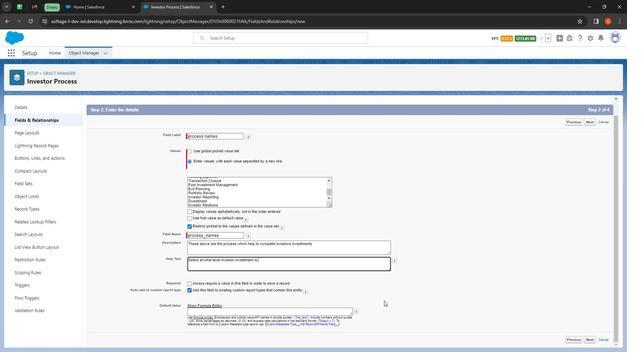 
Action: Mouse moved to (407, 305)
Screenshot: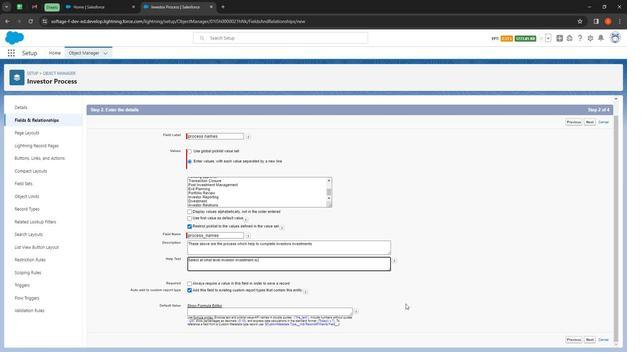 
Action: Mouse scrolled (407, 305) with delta (0, 0)
Screenshot: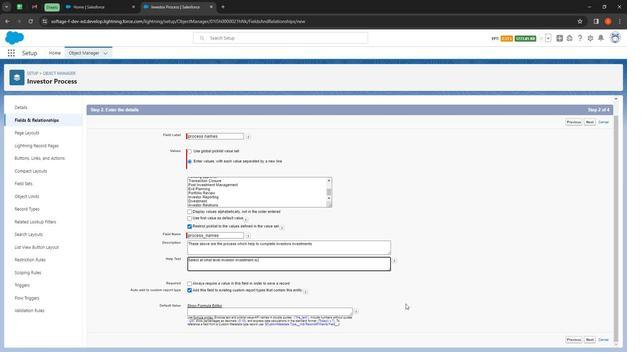 
Action: Mouse moved to (411, 305)
Screenshot: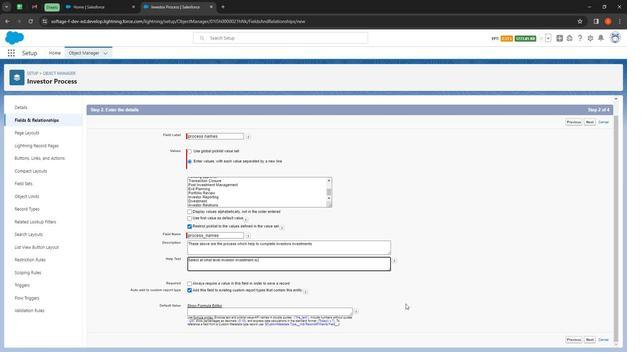 
Action: Mouse scrolled (411, 305) with delta (0, 0)
Screenshot: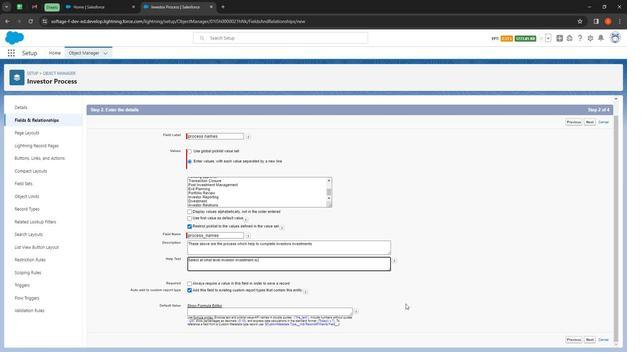 
Action: Mouse moved to (588, 340)
Screenshot: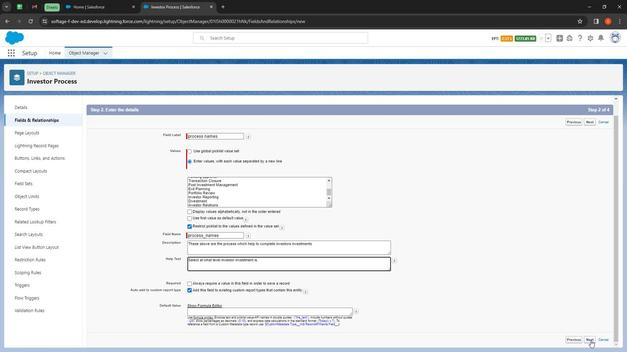 
Action: Mouse pressed left at (588, 340)
Screenshot: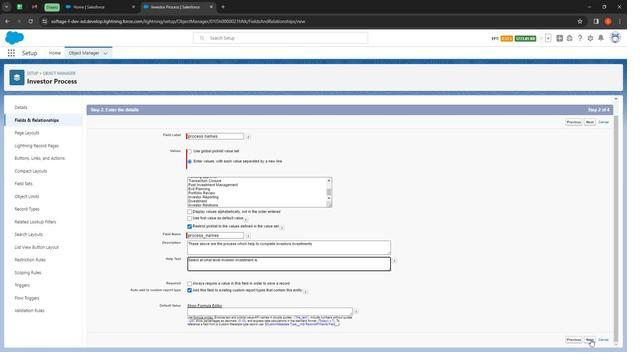 
Action: Mouse moved to (548, 207)
Screenshot: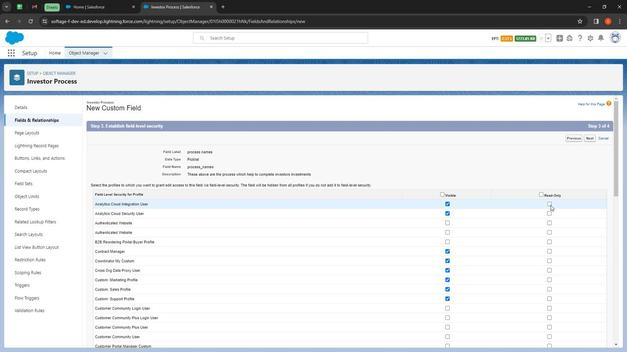 
Action: Mouse pressed left at (548, 207)
Screenshot: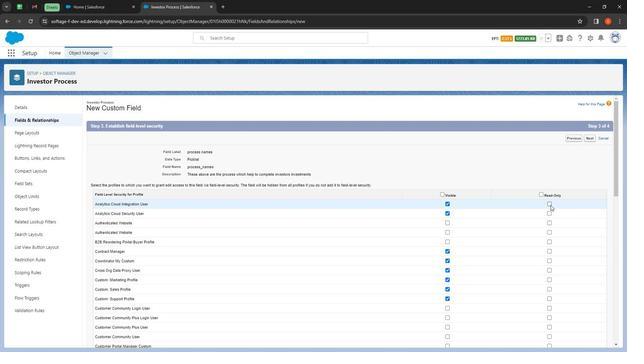 
Action: Mouse moved to (548, 216)
Screenshot: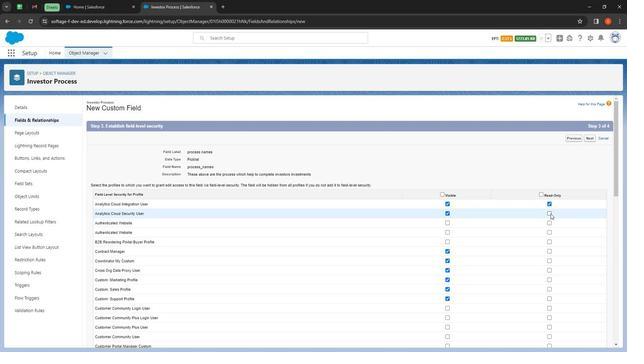 
Action: Mouse pressed left at (548, 216)
Screenshot: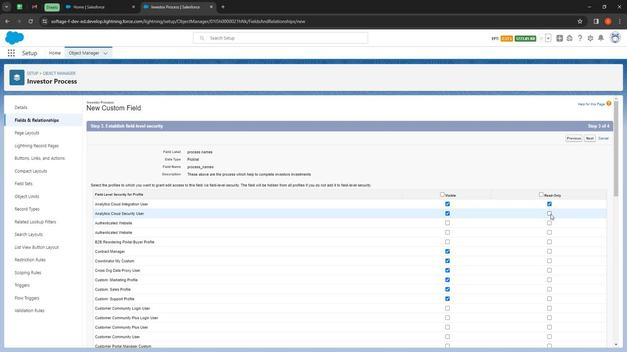 
Action: Mouse moved to (448, 235)
Screenshot: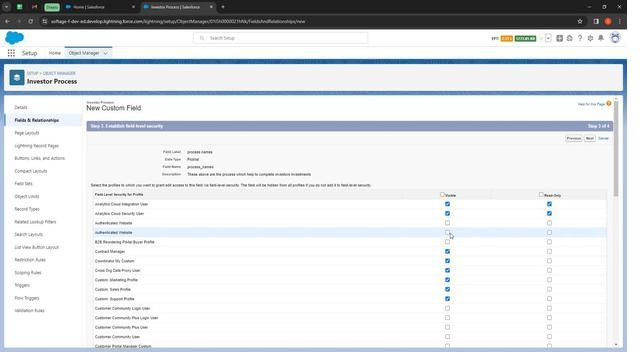 
Action: Mouse pressed left at (448, 235)
Screenshot: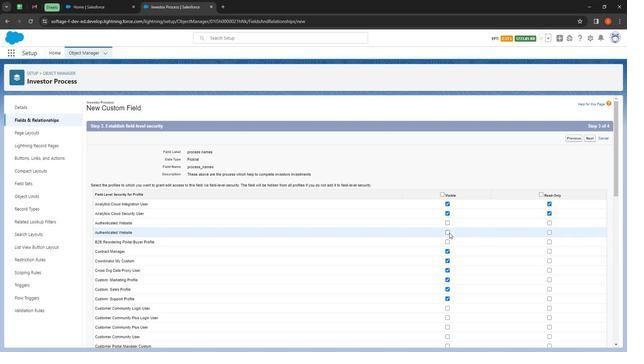 
Action: Mouse moved to (447, 242)
Screenshot: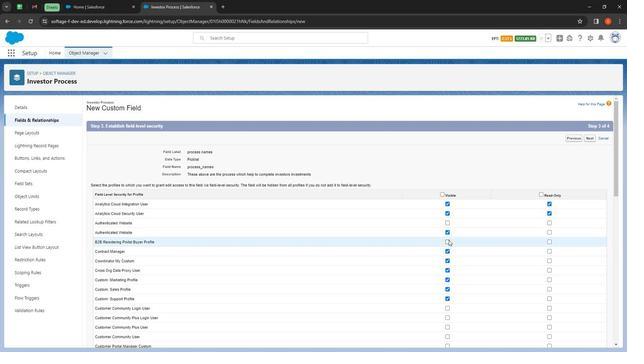 
Action: Mouse pressed left at (447, 242)
Screenshot: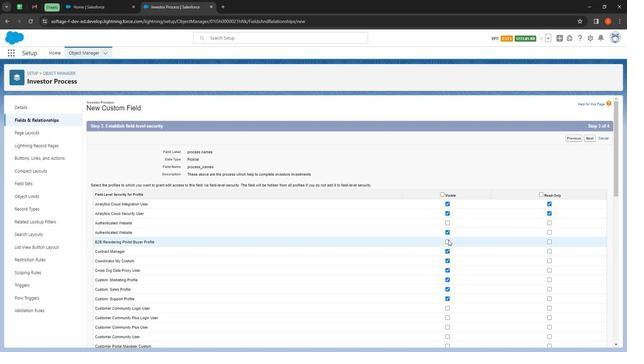 
Action: Mouse moved to (543, 232)
Screenshot: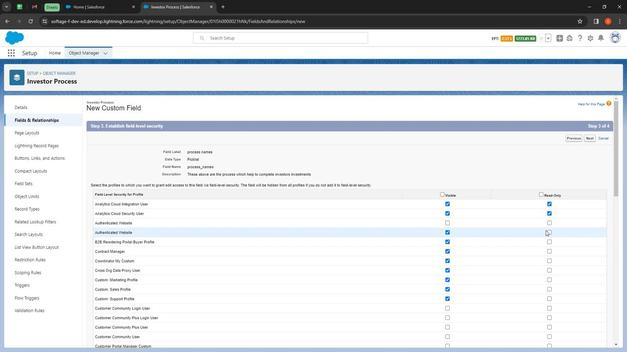 
Action: Mouse scrolled (543, 232) with delta (0, 0)
Screenshot: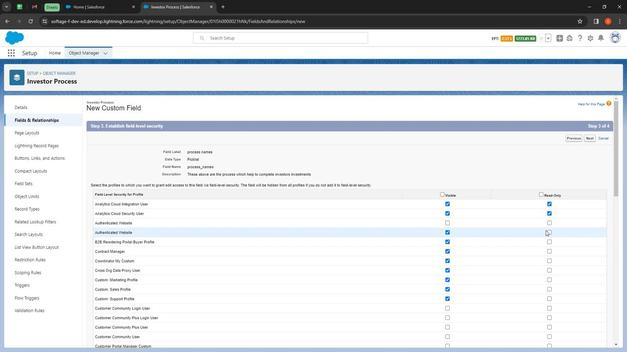 
Action: Mouse moved to (548, 236)
Screenshot: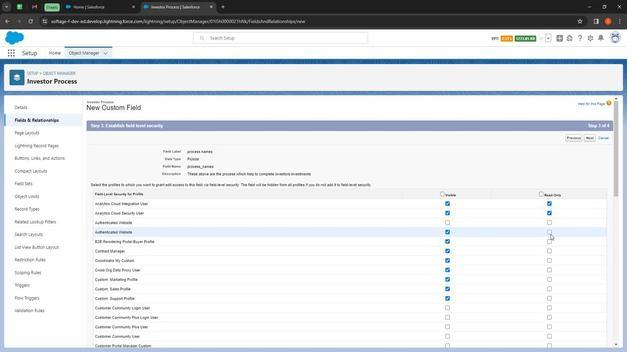 
Action: Mouse scrolled (548, 236) with delta (0, 0)
Screenshot: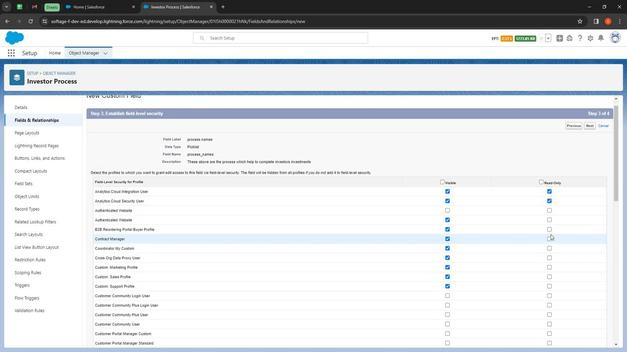 
Action: Mouse moved to (547, 188)
Screenshot: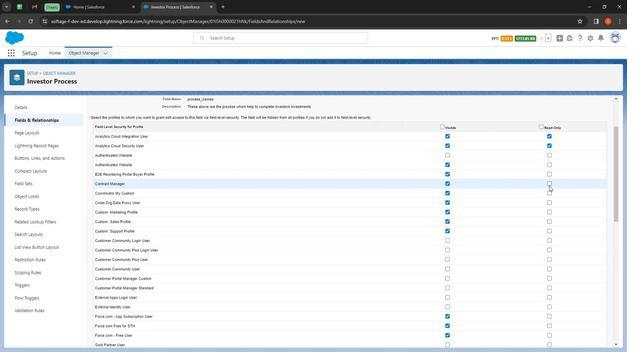 
Action: Mouse pressed left at (547, 188)
Screenshot: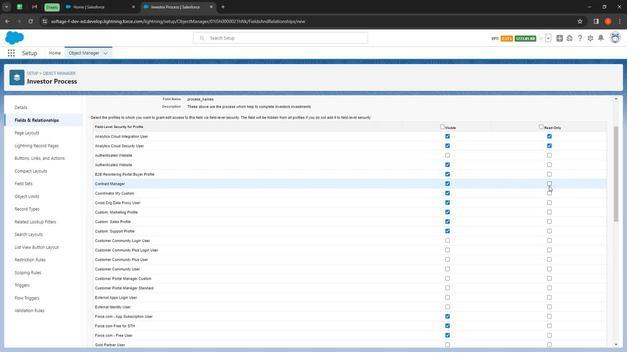 
Action: Mouse moved to (546, 196)
Screenshot: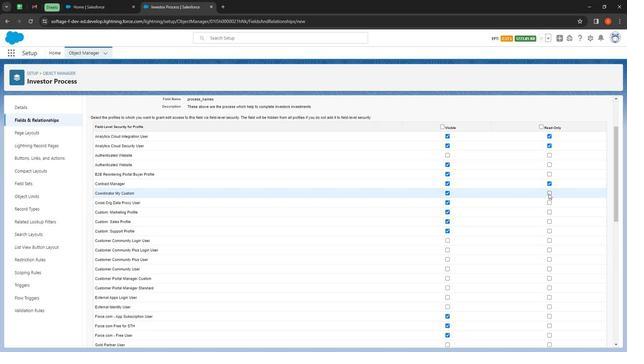 
Action: Mouse pressed left at (546, 196)
Screenshot: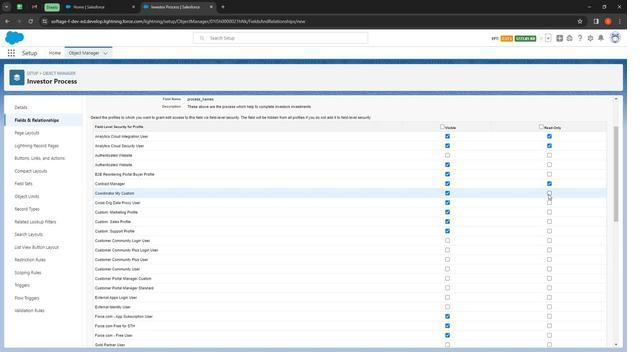 
Action: Mouse moved to (547, 204)
Screenshot: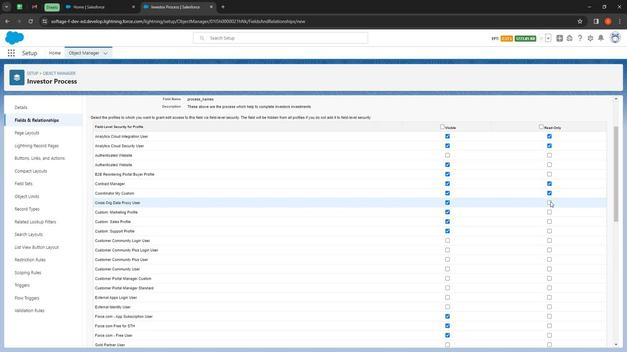 
Action: Mouse pressed left at (547, 204)
Screenshot: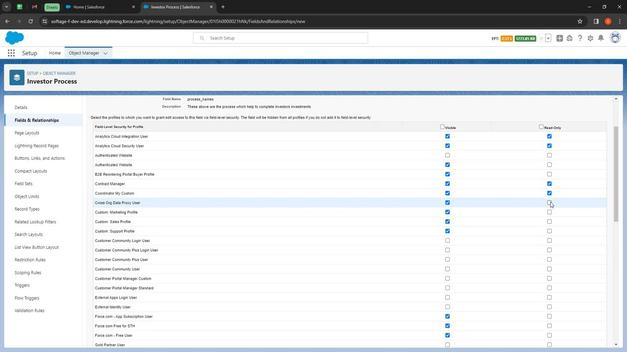
Action: Mouse moved to (546, 213)
Screenshot: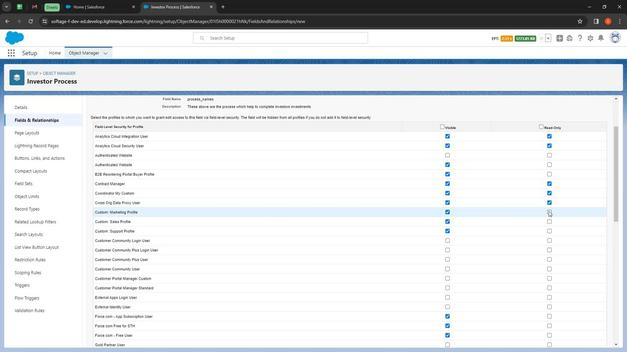 
Action: Mouse pressed left at (546, 213)
Screenshot: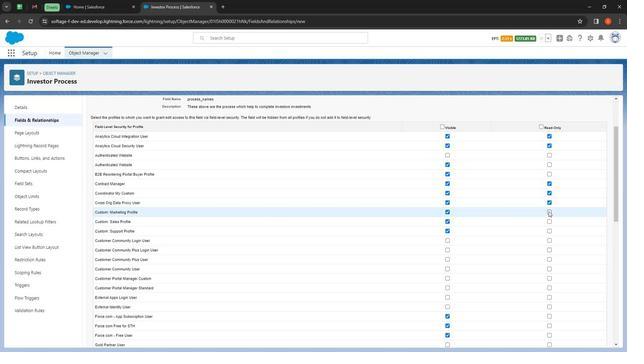 
Action: Mouse moved to (547, 223)
Screenshot: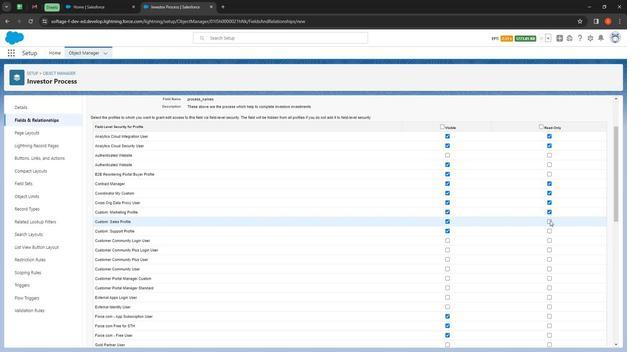 
Action: Mouse pressed left at (547, 223)
Screenshot: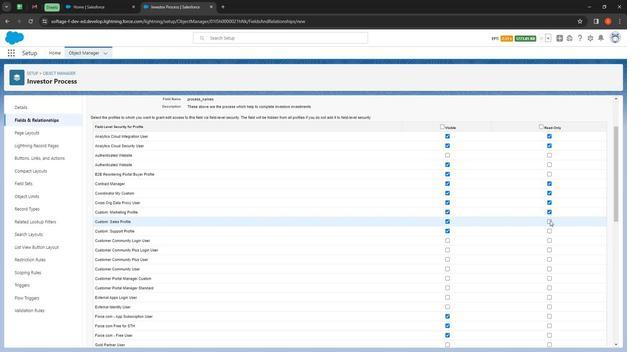 
Action: Mouse moved to (547, 229)
Screenshot: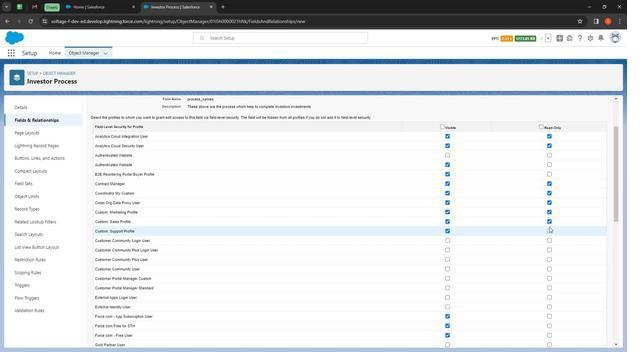 
Action: Mouse pressed left at (547, 229)
Screenshot: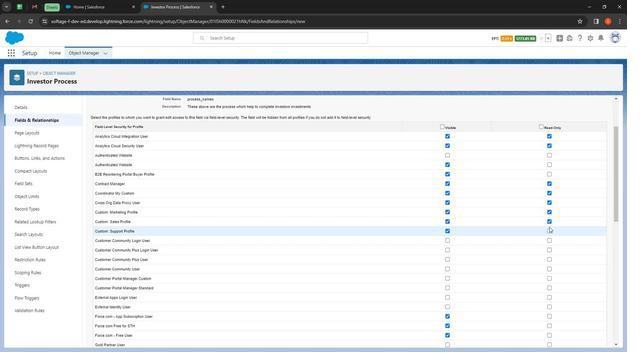 
Action: Mouse moved to (547, 233)
Screenshot: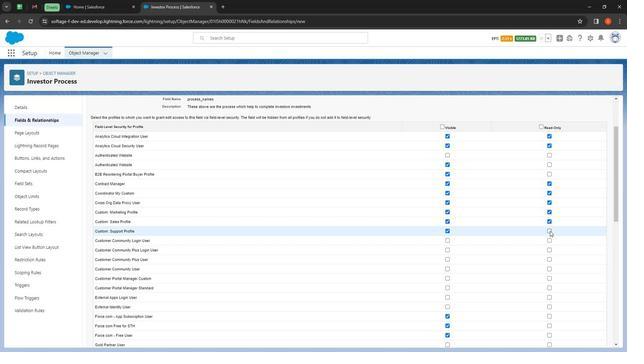 
Action: Mouse pressed left at (547, 233)
Screenshot: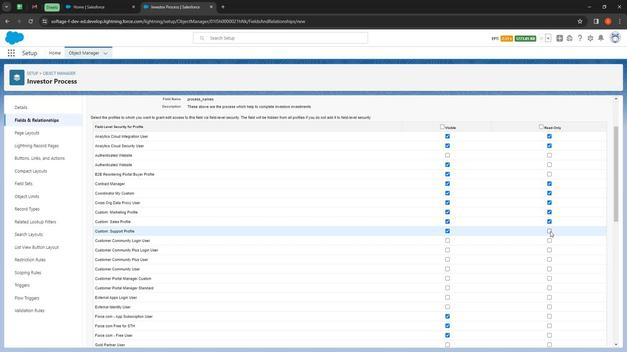 
Action: Mouse moved to (448, 251)
Screenshot: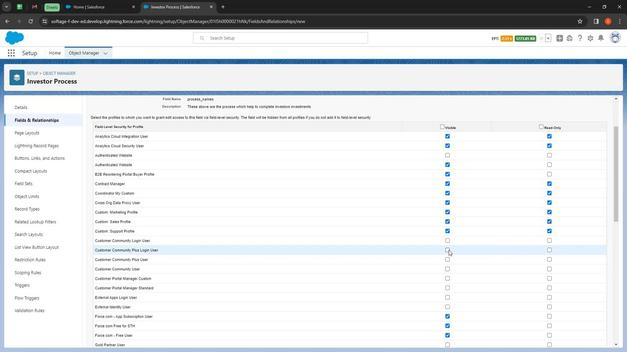 
Action: Mouse pressed left at (448, 251)
Screenshot: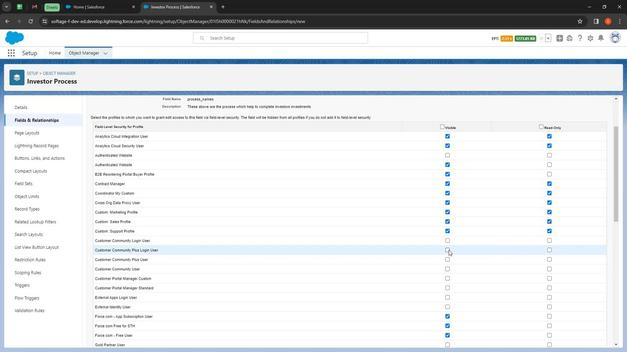 
Action: Mouse moved to (446, 260)
Screenshot: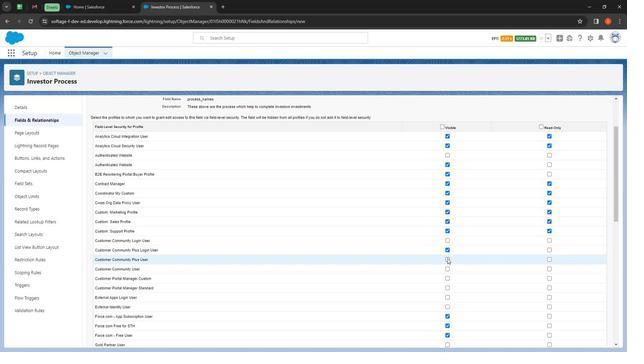 
Action: Mouse pressed left at (446, 260)
Screenshot: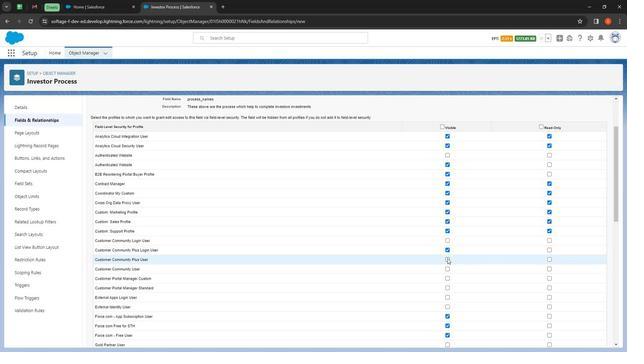 
Action: Mouse moved to (447, 273)
Screenshot: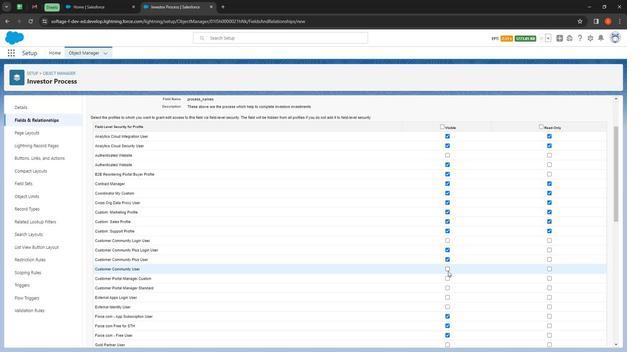 
Action: Mouse pressed left at (447, 273)
Screenshot: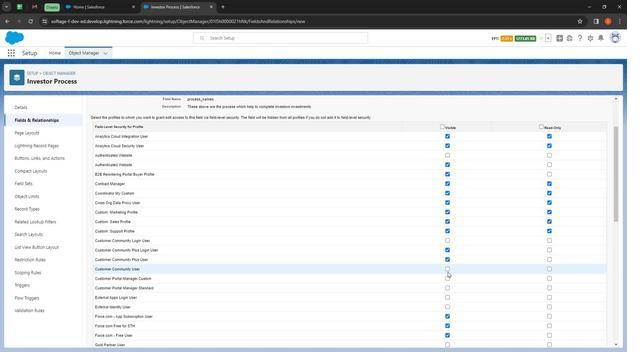 
Action: Mouse moved to (446, 271)
Screenshot: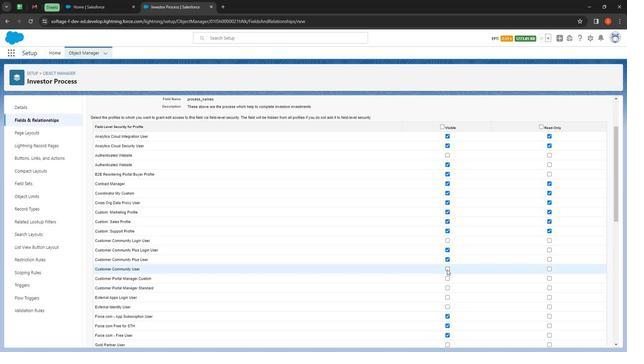 
Action: Mouse pressed left at (446, 271)
Screenshot: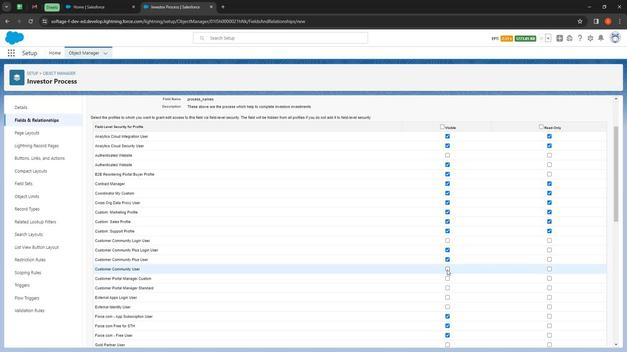 
Action: Mouse moved to (448, 281)
Screenshot: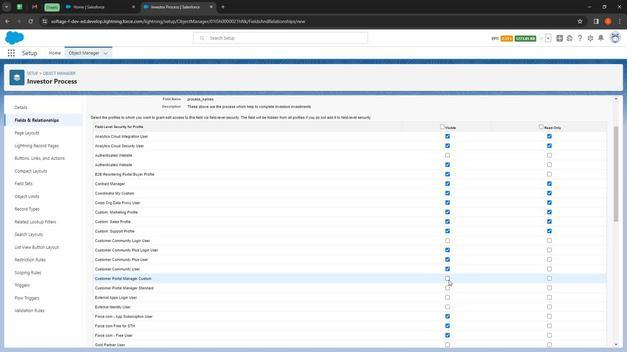 
Action: Mouse pressed left at (448, 281)
Screenshot: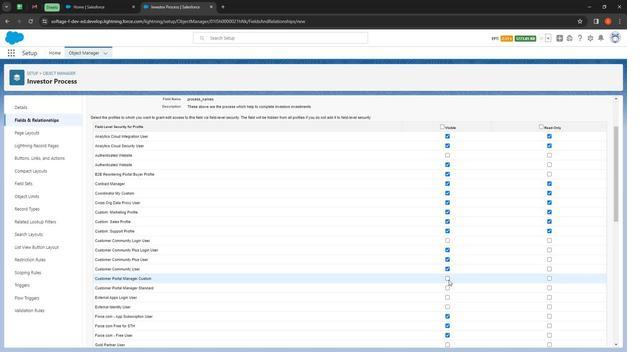 
Action: Mouse moved to (547, 291)
Screenshot: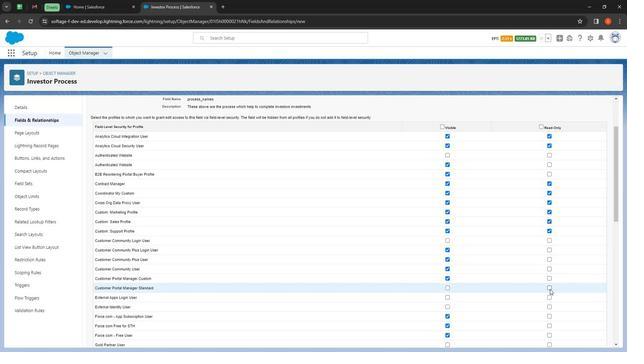 
Action: Mouse pressed left at (547, 291)
Screenshot: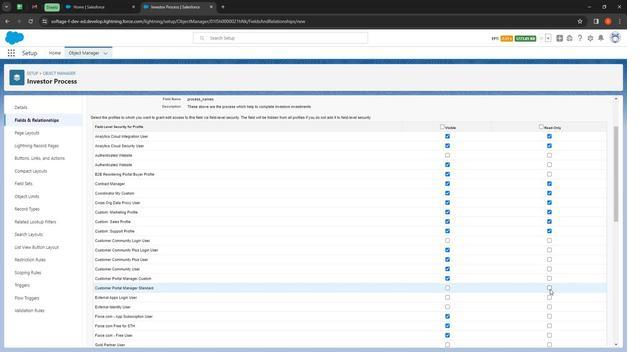 
Action: Mouse moved to (547, 307)
Screenshot: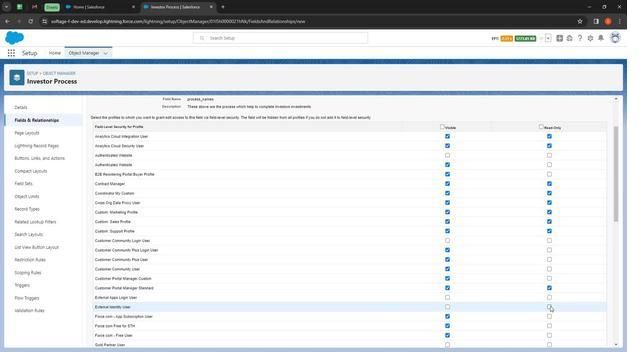 
Action: Mouse pressed left at (547, 307)
Screenshot: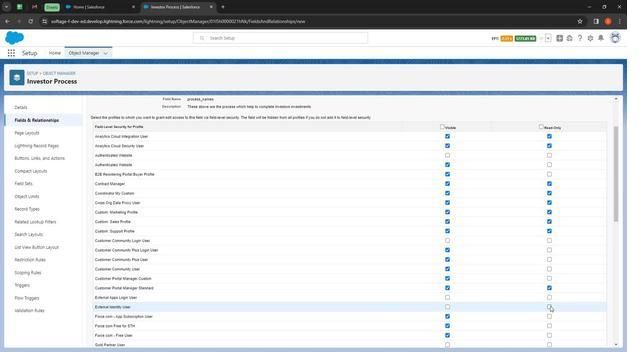 
Action: Mouse moved to (556, 291)
Screenshot: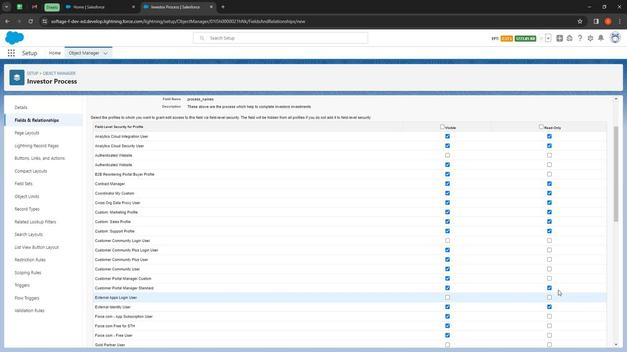 
Action: Mouse scrolled (556, 290) with delta (0, 0)
Screenshot: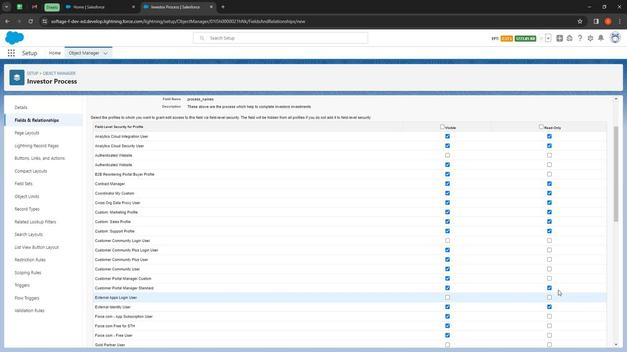 
Action: Mouse moved to (559, 289)
Screenshot: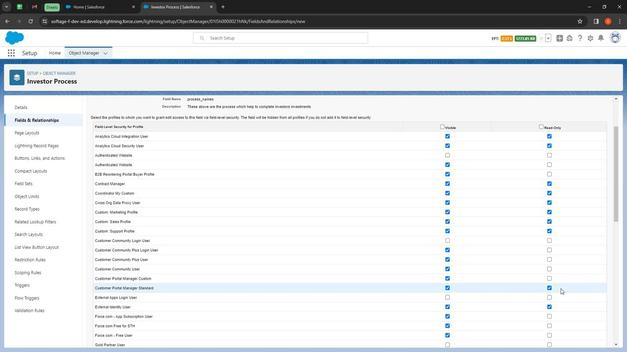 
Action: Mouse scrolled (559, 289) with delta (0, 0)
Screenshot: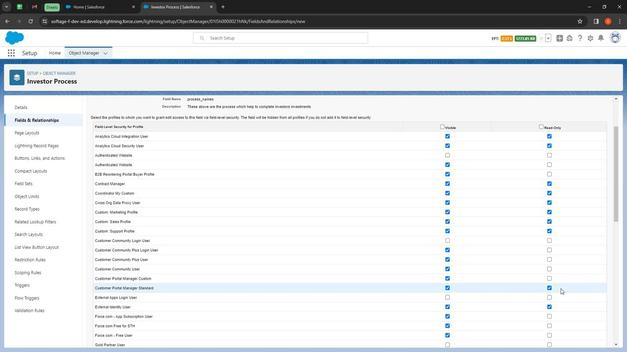 
Action: Mouse moved to (560, 288)
Screenshot: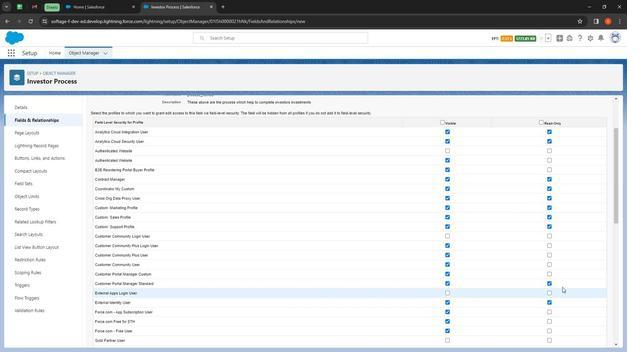 
Action: Mouse scrolled (560, 288) with delta (0, 0)
Screenshot: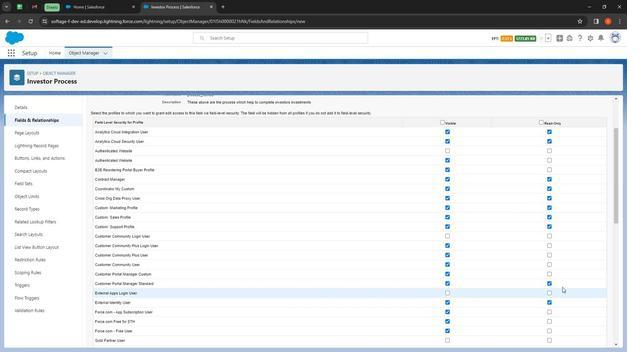 
Action: Mouse moved to (560, 287)
Screenshot: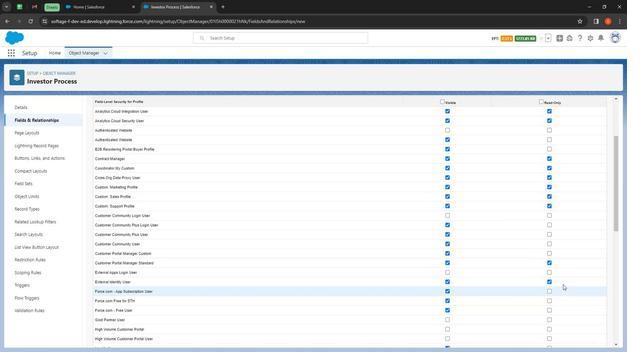 
Action: Mouse scrolled (560, 287) with delta (0, 0)
Screenshot: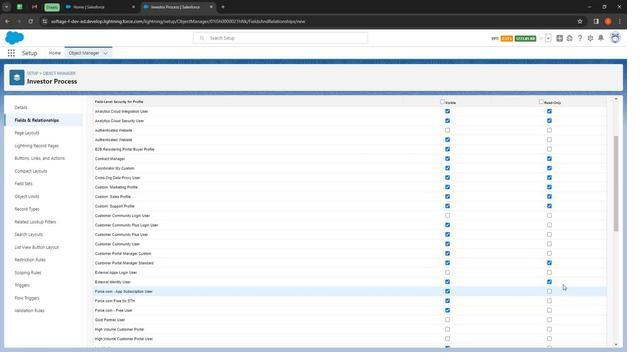 
Action: Mouse moved to (546, 193)
Screenshot: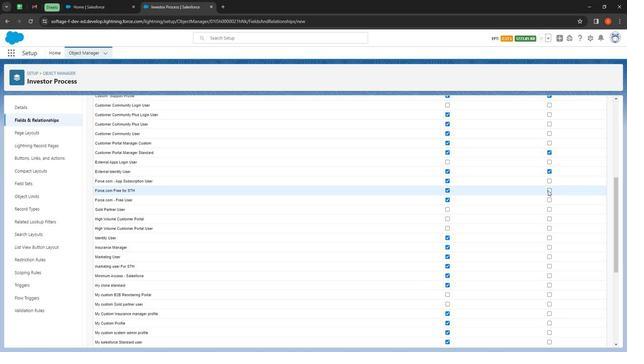 
Action: Mouse pressed left at (546, 193)
Screenshot: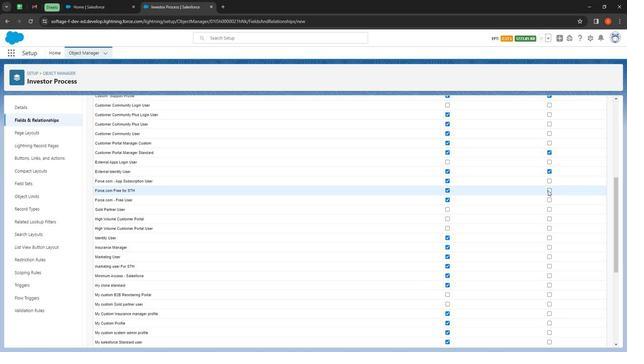 
Action: Mouse moved to (548, 185)
Screenshot: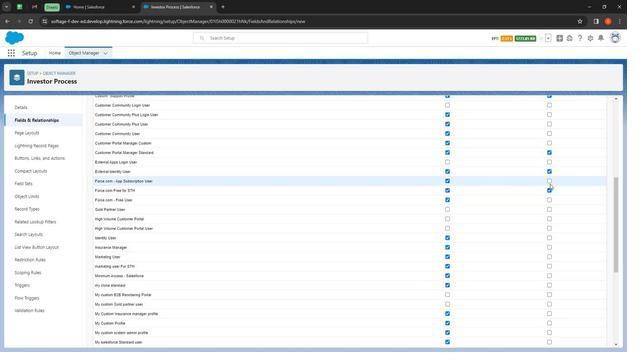 
Action: Mouse pressed left at (548, 185)
Screenshot: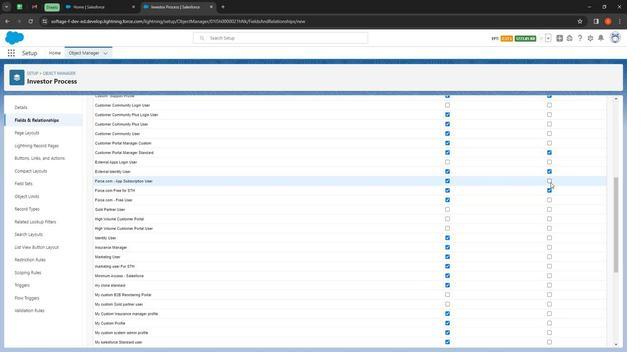 
Action: Mouse moved to (547, 202)
Screenshot: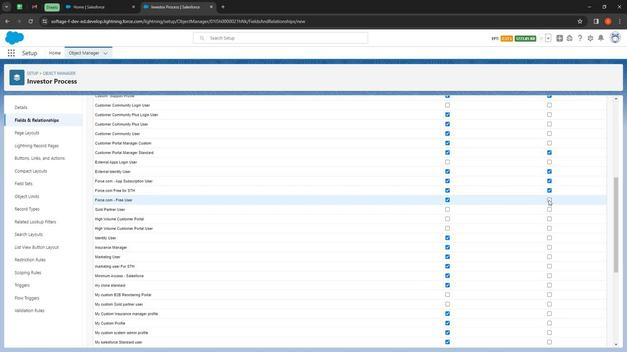 
Action: Mouse pressed left at (547, 202)
Screenshot: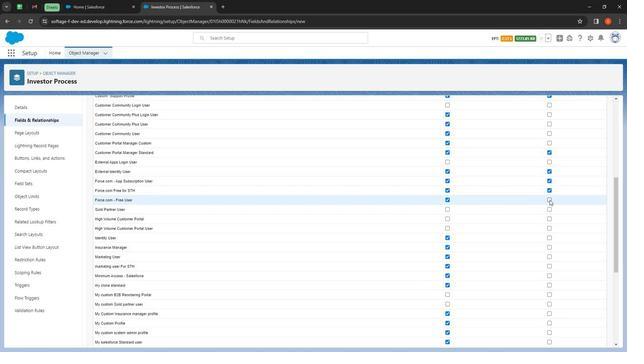 
Action: Mouse moved to (547, 232)
Screenshot: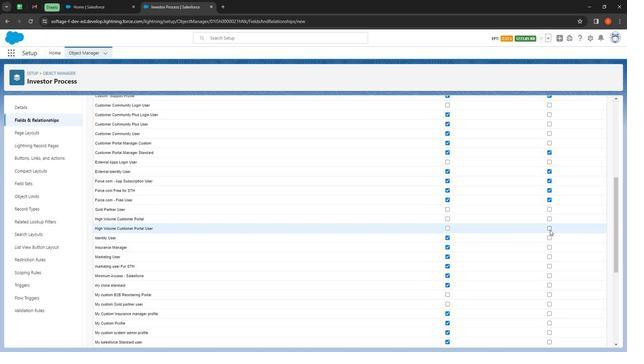
Action: Mouse pressed left at (547, 232)
Screenshot: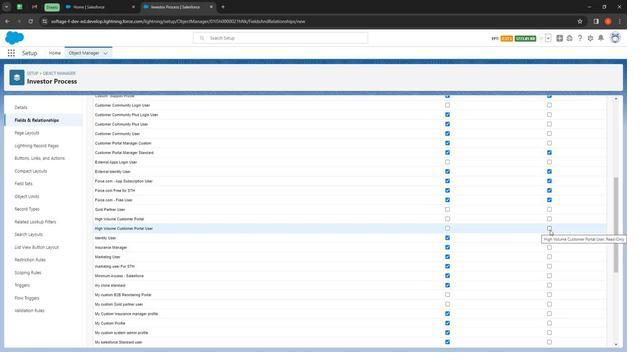 
Action: Mouse moved to (545, 225)
Screenshot: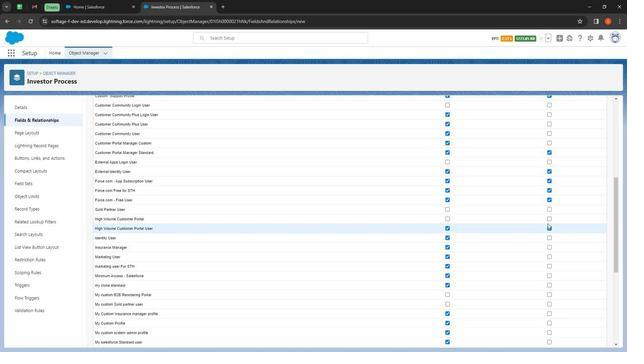 
Action: Mouse pressed left at (545, 225)
Screenshot: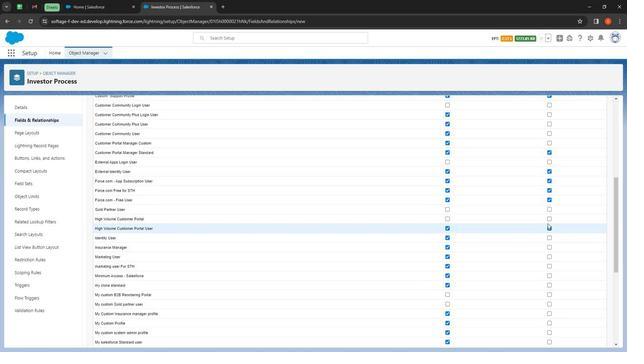 
Action: Mouse moved to (546, 224)
Screenshot: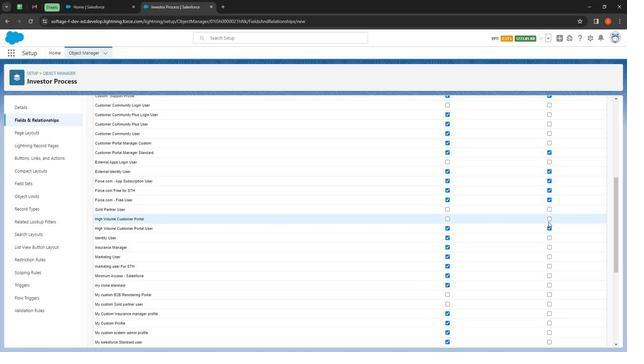 
Action: Mouse pressed left at (546, 224)
Screenshot: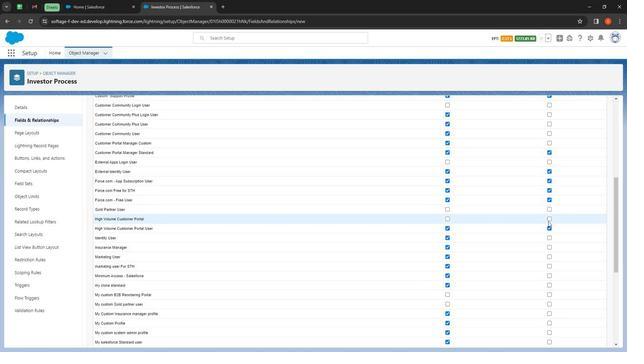 
Action: Mouse moved to (546, 223)
Screenshot: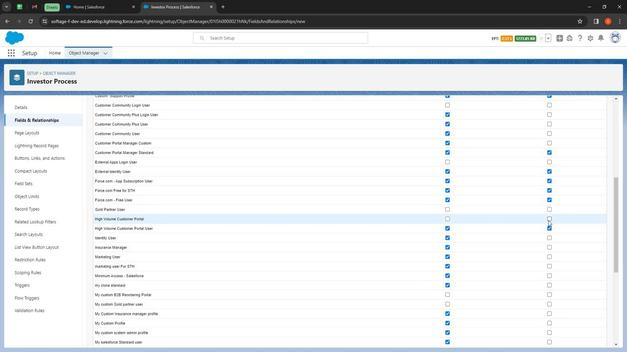 
Action: Mouse pressed left at (546, 223)
Screenshot: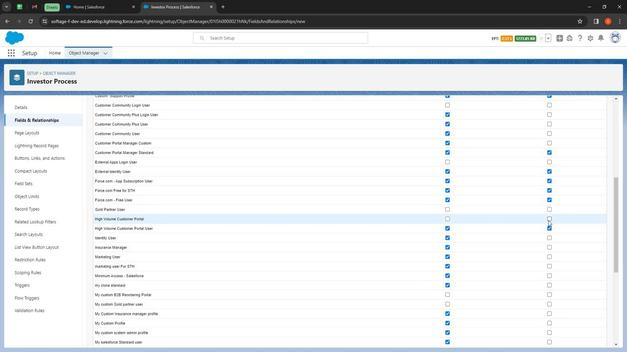 
Action: Mouse moved to (547, 258)
Screenshot: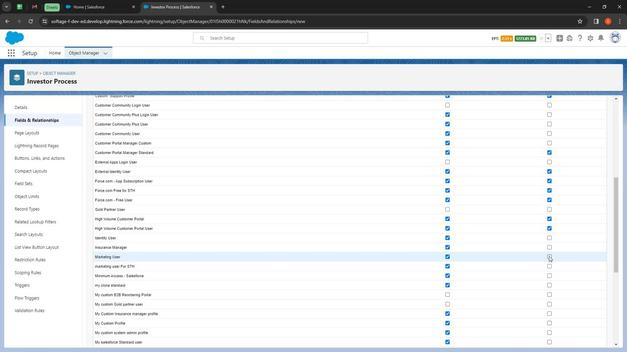 
Action: Mouse pressed left at (547, 258)
Screenshot: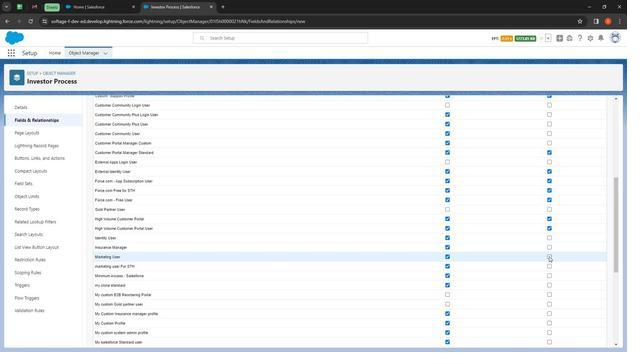 
Action: Mouse moved to (547, 268)
Screenshot: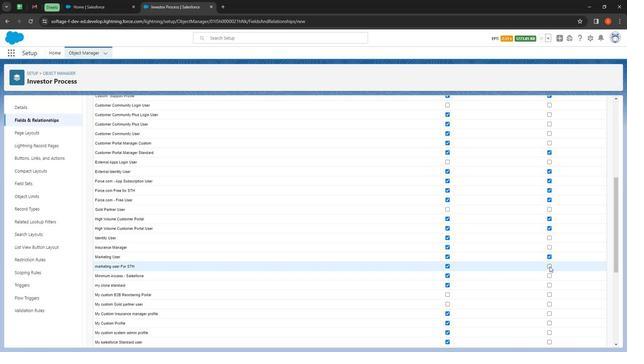 
Action: Mouse pressed left at (547, 268)
Screenshot: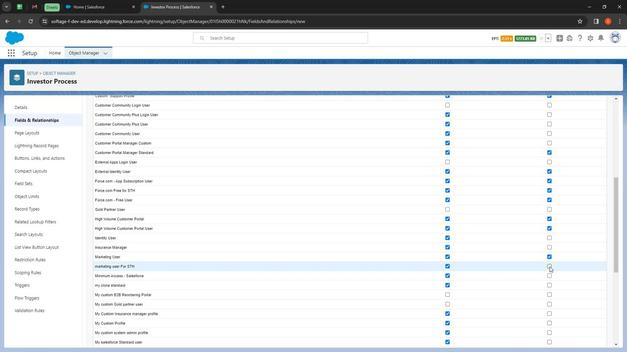 
Action: Mouse moved to (547, 276)
Screenshot: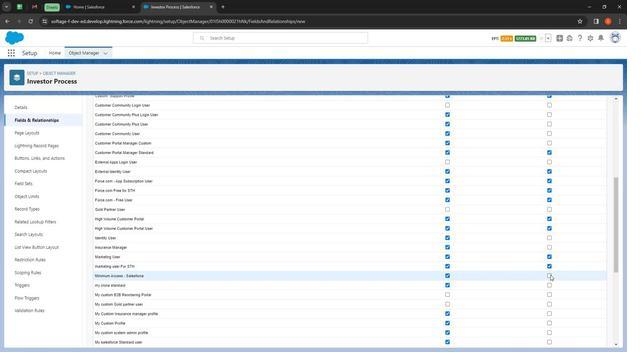 
Action: Mouse pressed left at (547, 276)
Screenshot: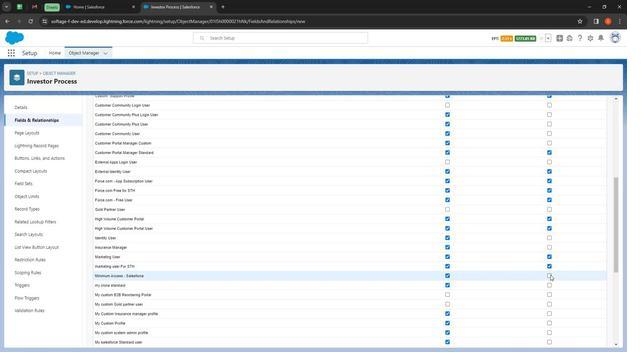 
Action: Mouse moved to (547, 288)
Screenshot: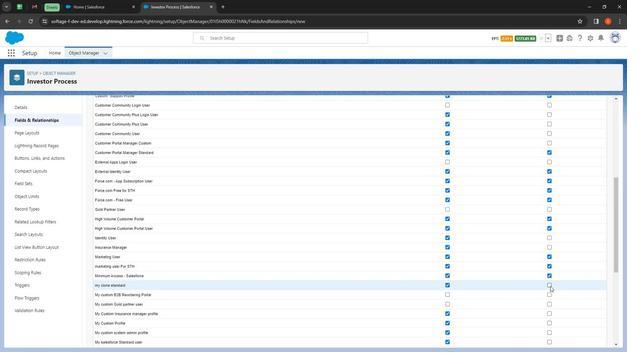 
Action: Mouse pressed left at (547, 288)
Screenshot: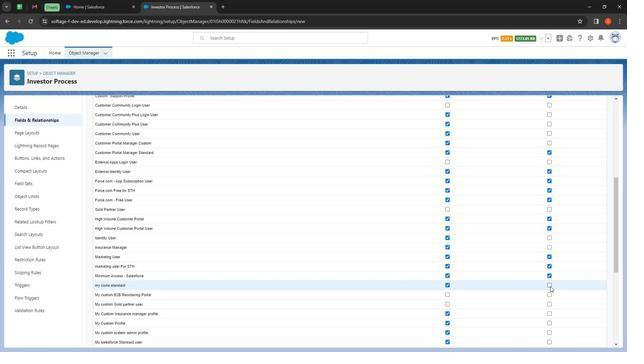 
Action: Mouse moved to (553, 281)
Screenshot: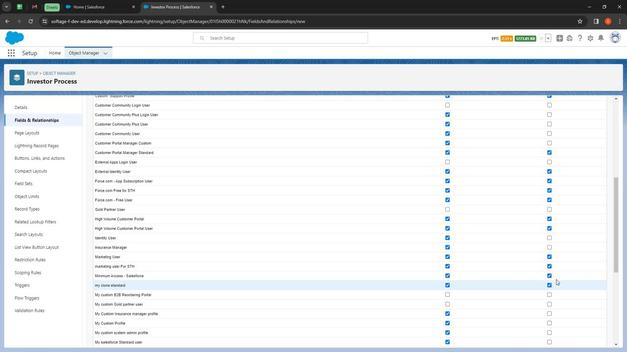 
Action: Mouse scrolled (553, 280) with delta (0, 0)
Screenshot: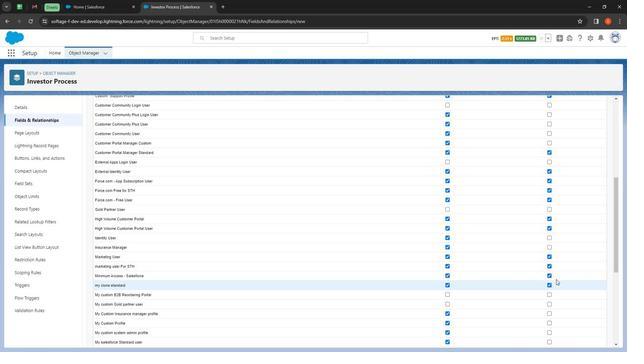 
Action: Mouse scrolled (553, 280) with delta (0, 0)
Screenshot: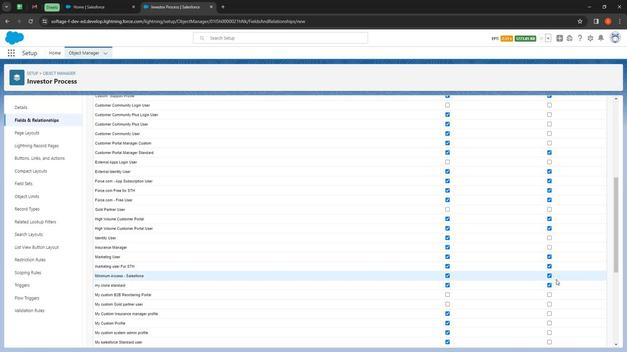 
Action: Mouse moved to (554, 280)
Screenshot: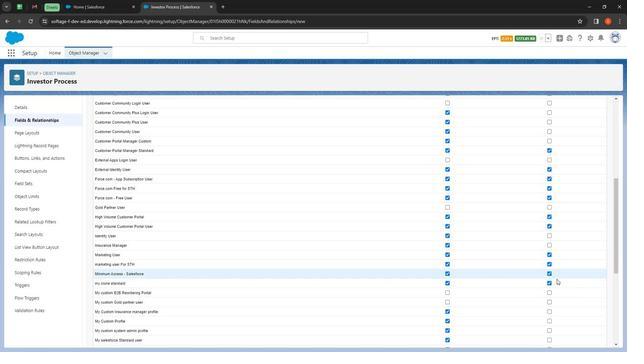 
Action: Mouse scrolled (554, 279) with delta (0, 0)
Screenshot: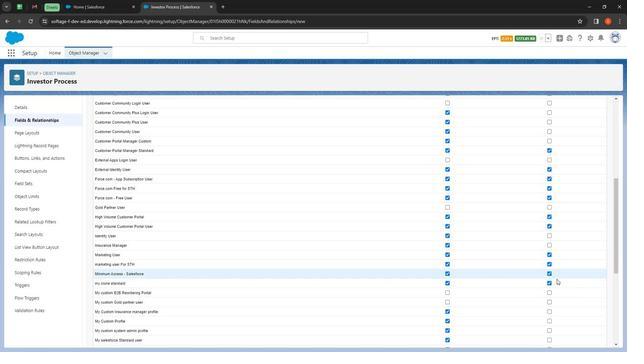 
Action: Mouse moved to (447, 205)
Screenshot: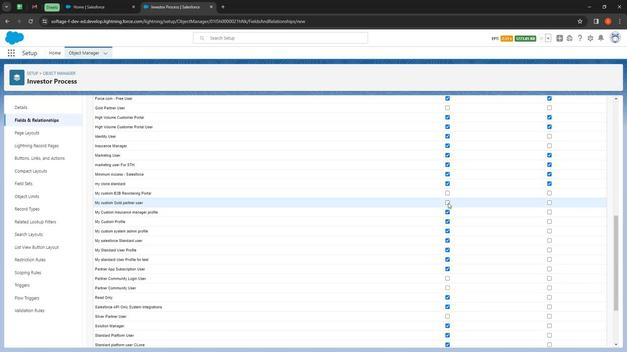 
Action: Mouse pressed left at (447, 205)
Screenshot: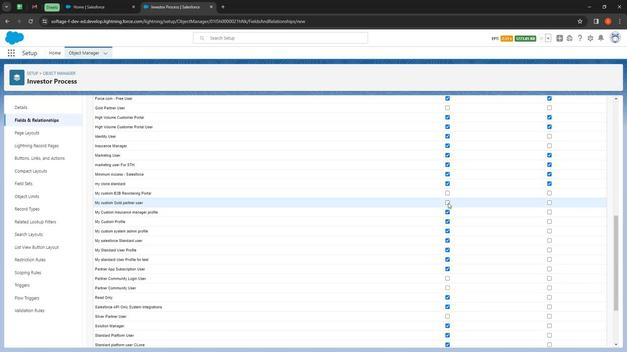 
Action: Mouse moved to (546, 231)
Screenshot: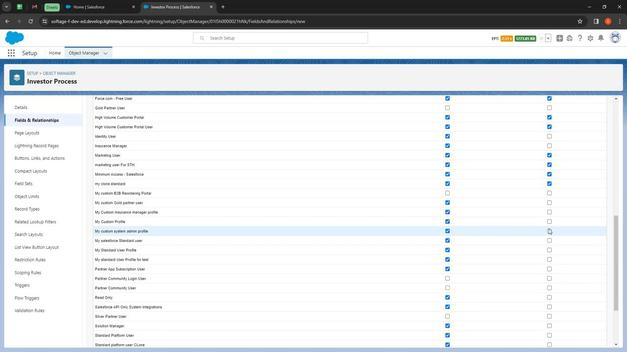 
Action: Mouse pressed left at (546, 231)
Screenshot: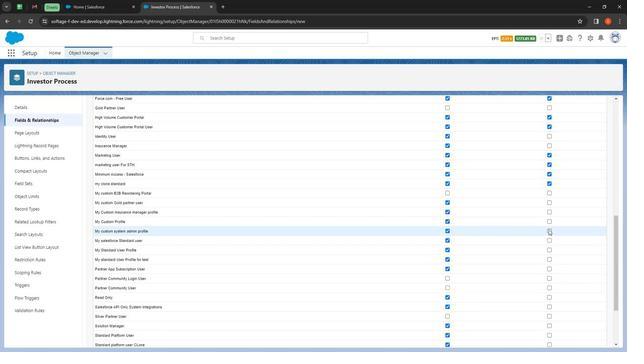 
Action: Mouse moved to (547, 224)
Screenshot: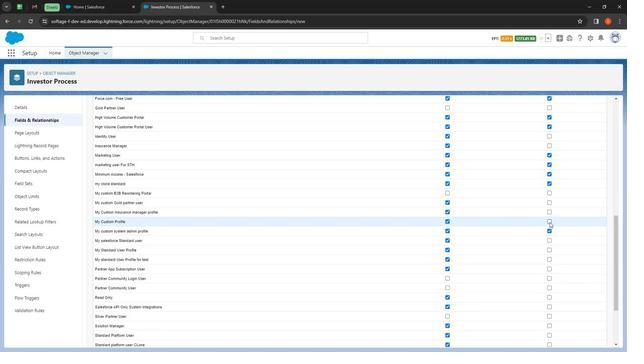 
Action: Mouse pressed left at (547, 224)
Screenshot: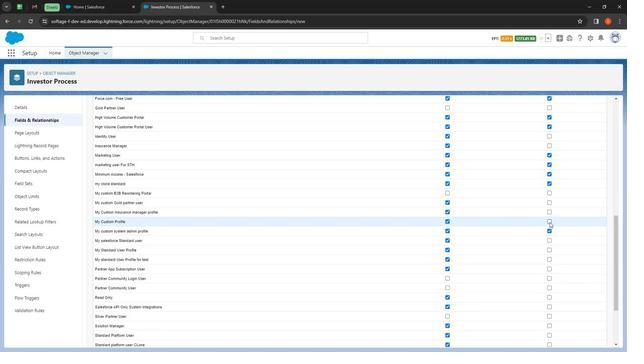 
Action: Mouse moved to (547, 242)
Screenshot: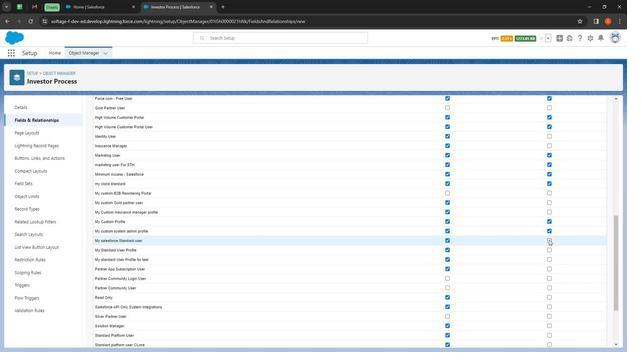 
Action: Mouse pressed left at (547, 242)
Screenshot: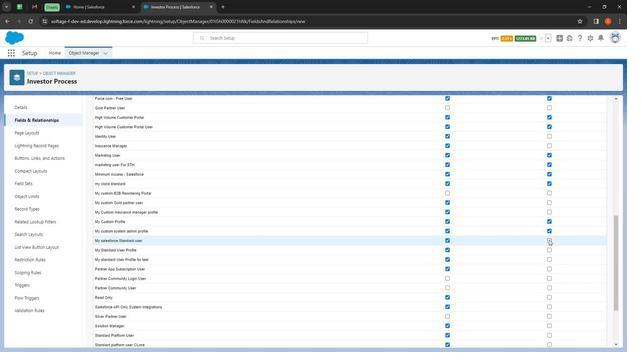 
Action: Mouse moved to (547, 250)
Screenshot: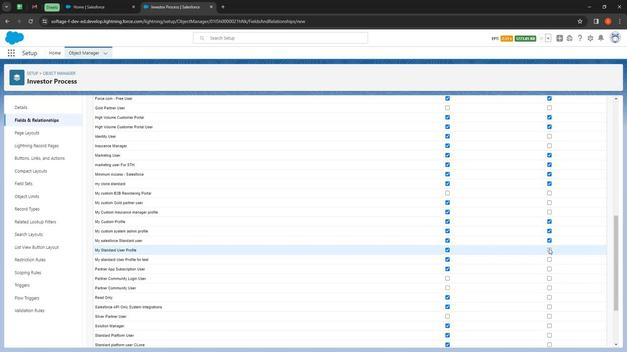 
Action: Mouse pressed left at (547, 250)
Screenshot: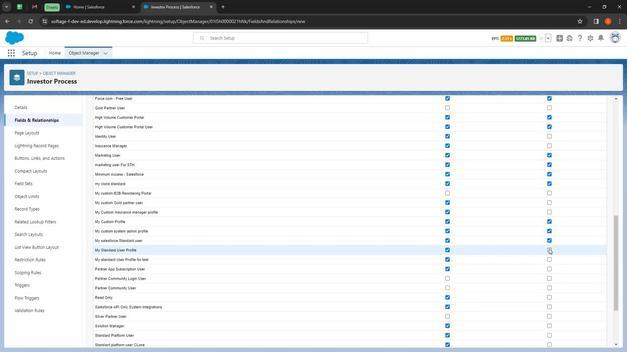 
Action: Mouse moved to (547, 260)
Screenshot: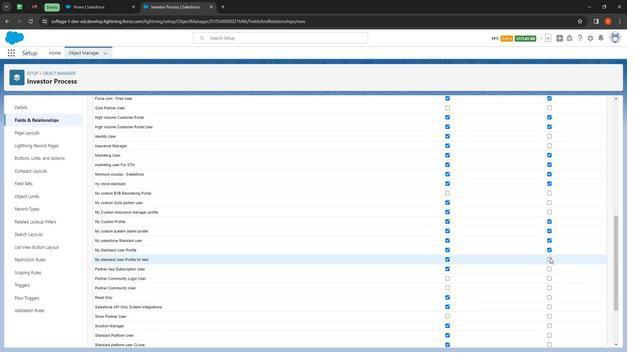 
Action: Mouse pressed left at (547, 260)
Screenshot: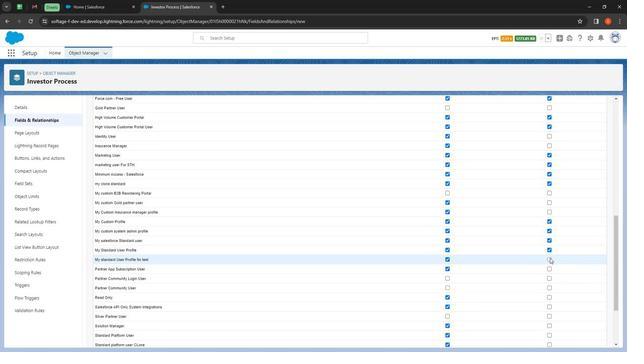 
Action: Mouse moved to (548, 279)
Screenshot: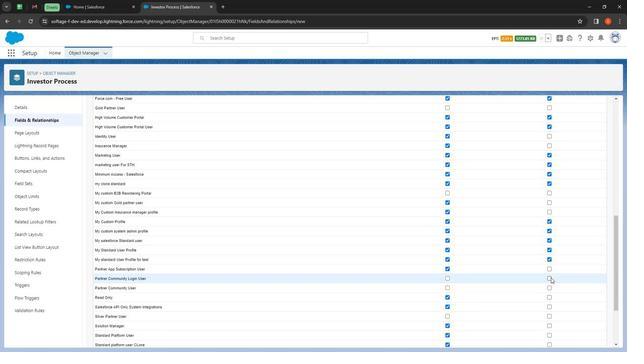 
Action: Mouse scrolled (548, 279) with delta (0, 0)
Screenshot: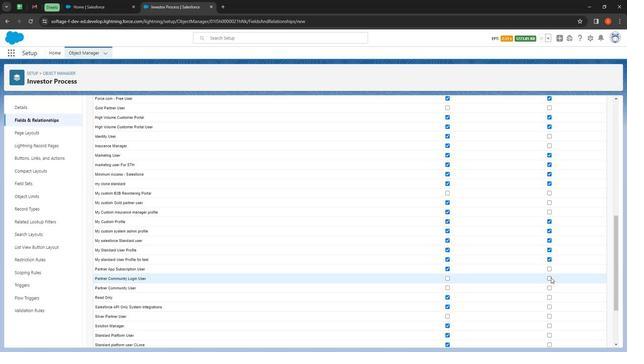 
Action: Mouse moved to (547, 255)
Screenshot: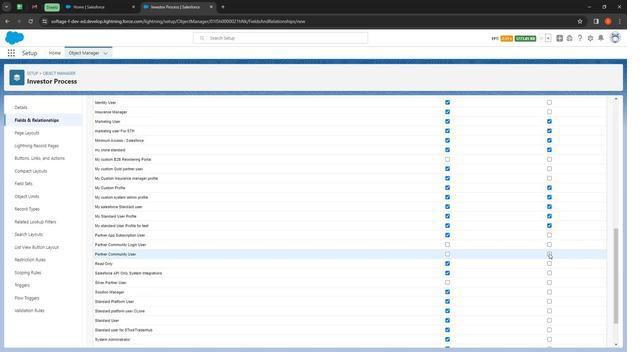 
Action: Mouse pressed left at (547, 255)
Screenshot: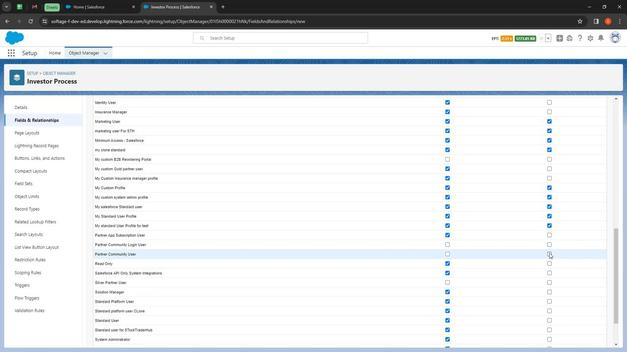 
Action: Mouse moved to (547, 263)
Screenshot: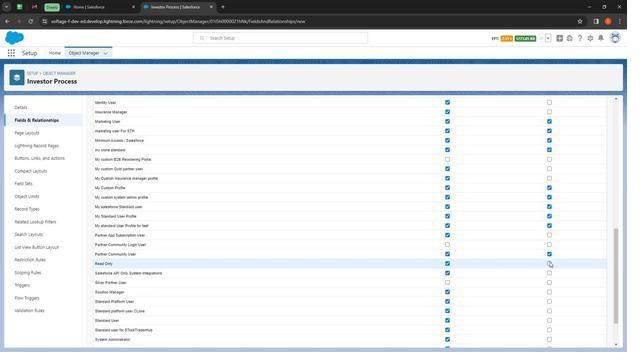 
Action: Mouse pressed left at (547, 263)
Screenshot: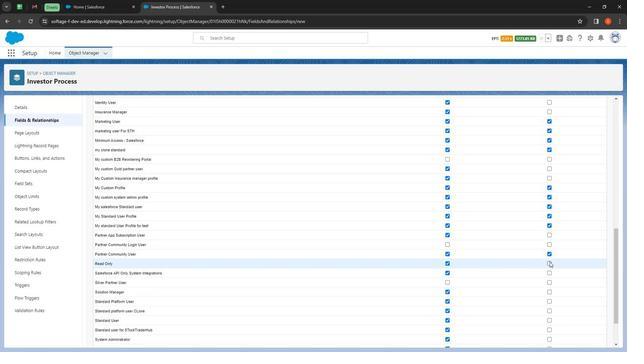 
Action: Mouse moved to (548, 273)
Screenshot: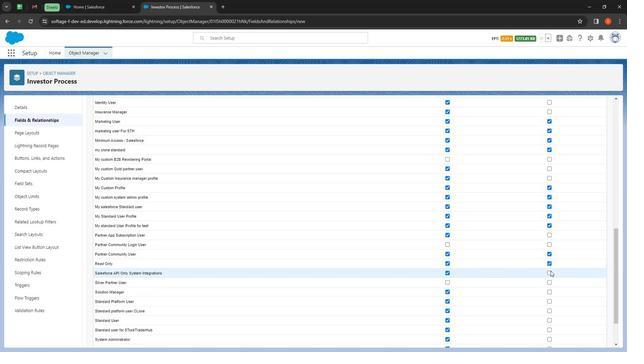 
Action: Mouse pressed left at (548, 273)
Screenshot: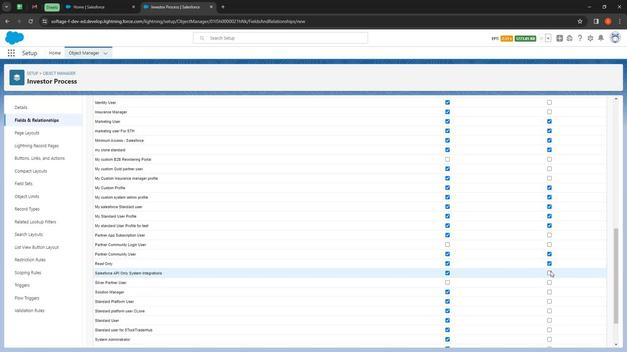 
Action: Mouse moved to (549, 276)
Screenshot: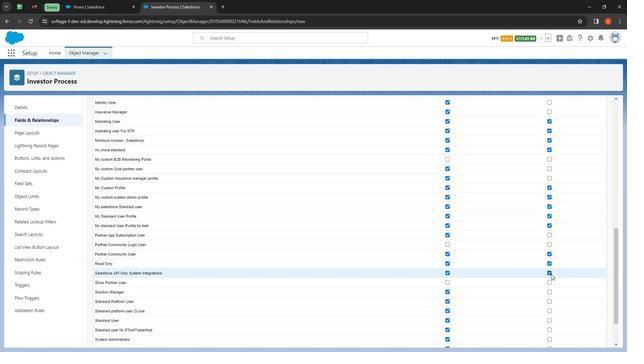 
Action: Mouse scrolled (549, 276) with delta (0, 0)
Screenshot: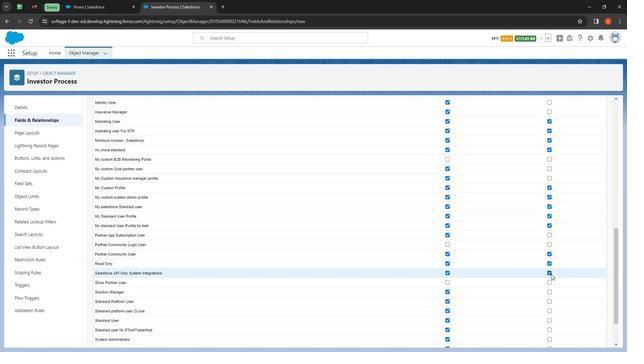 
Action: Mouse moved to (549, 276)
Screenshot: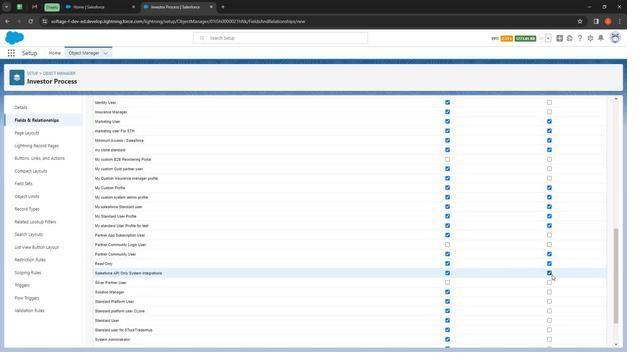 
Action: Mouse scrolled (549, 276) with delta (0, 0)
Screenshot: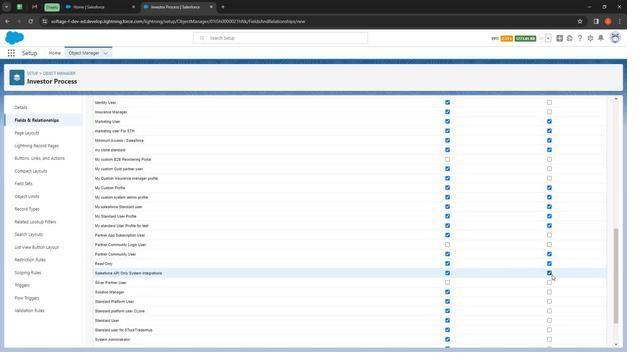 
Action: Mouse scrolled (549, 276) with delta (0, 0)
Screenshot: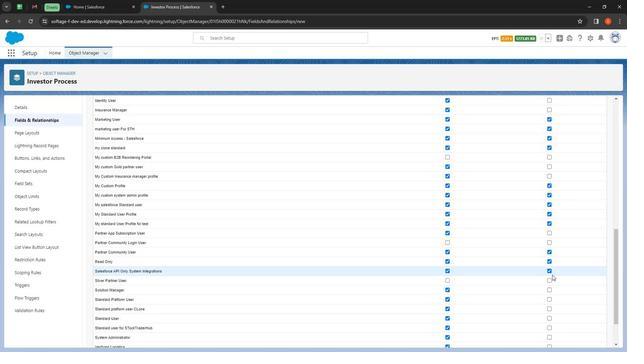 
Action: Mouse moved to (546, 256)
Screenshot: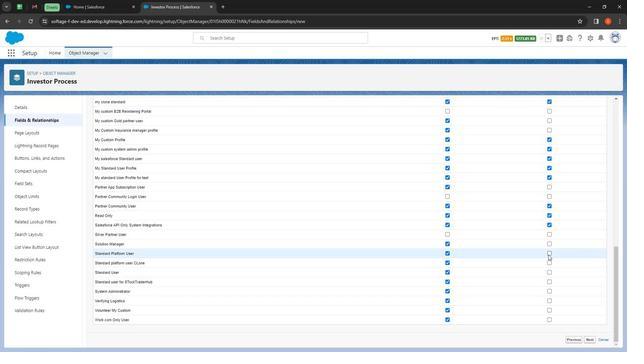 
Action: Mouse pressed left at (546, 256)
Screenshot: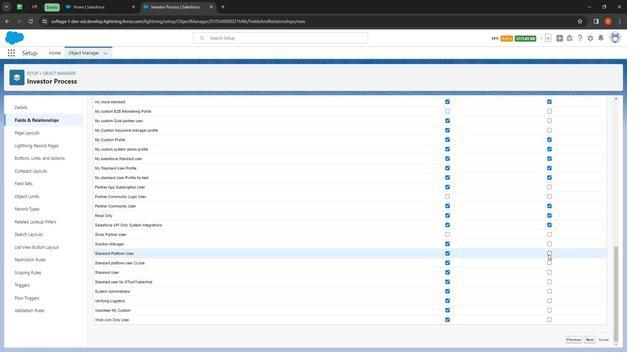 
Action: Mouse moved to (546, 265)
Screenshot: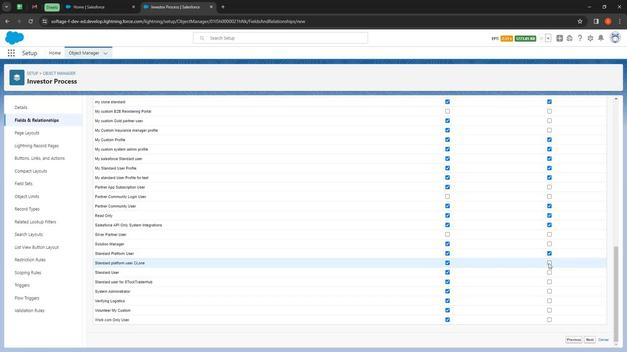 
Action: Mouse pressed left at (546, 265)
Screenshot: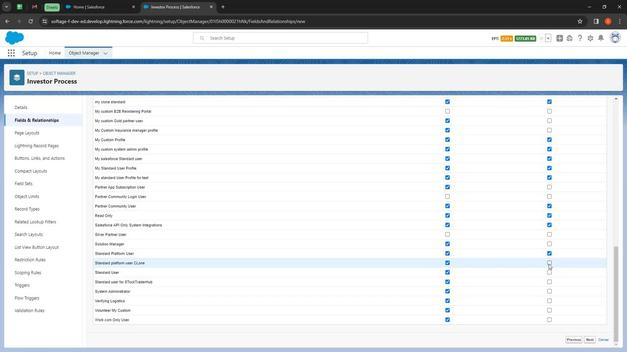 
Action: Mouse moved to (547, 275)
Screenshot: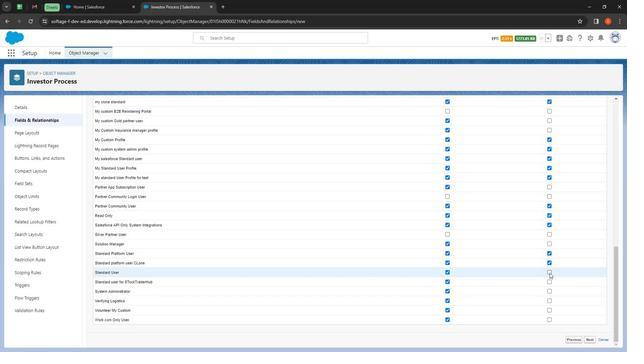 
Action: Mouse pressed left at (547, 275)
Screenshot: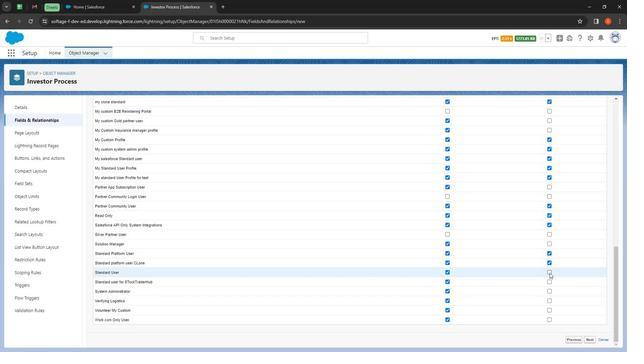 
Action: Mouse moved to (547, 283)
Screenshot: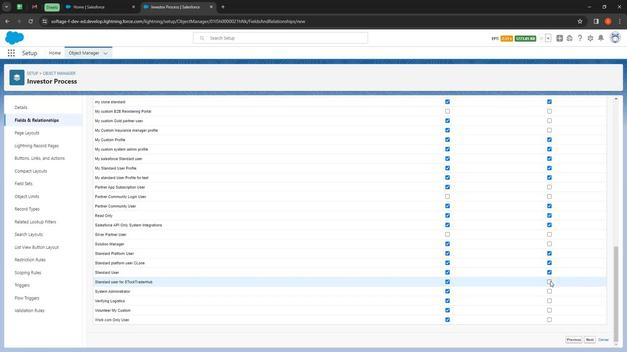 
Action: Mouse pressed left at (547, 283)
Screenshot: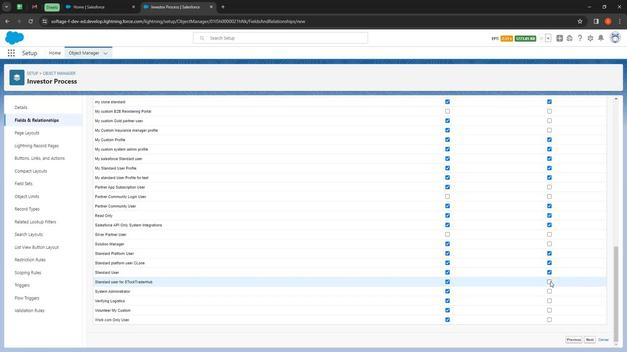 
Action: Mouse moved to (546, 312)
Screenshot: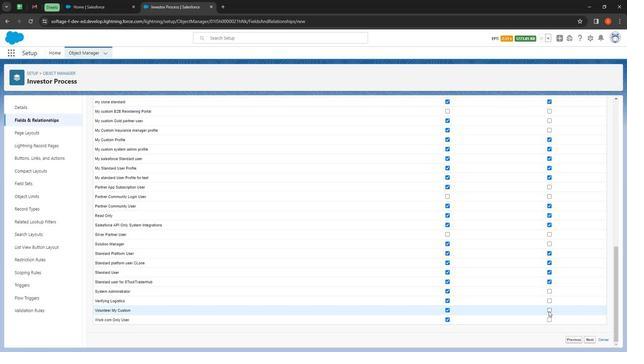 
Action: Mouse pressed left at (546, 312)
Screenshot: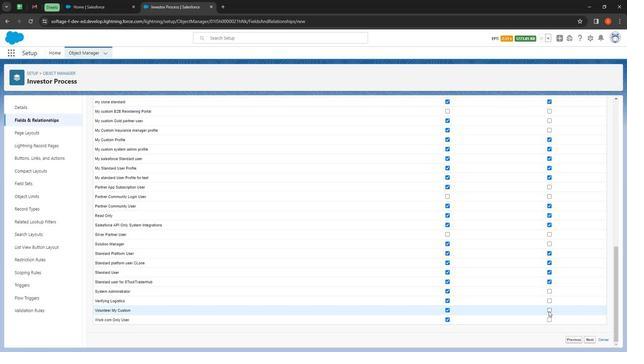 
Action: Mouse moved to (548, 320)
Screenshot: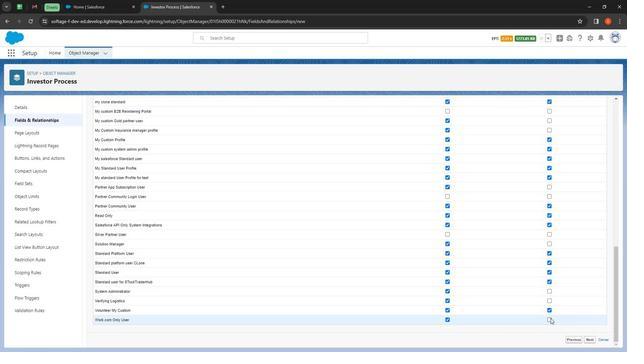 
Action: Mouse pressed left at (548, 320)
Screenshot: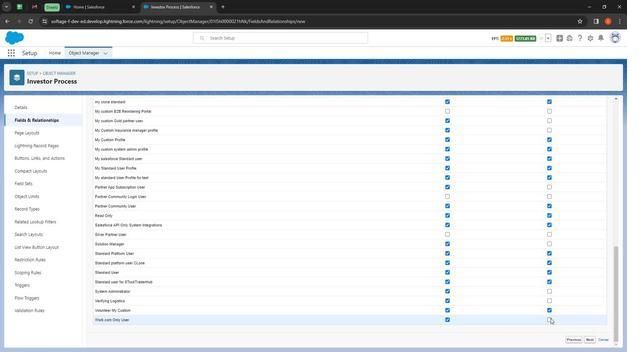 
Action: Mouse moved to (585, 340)
Screenshot: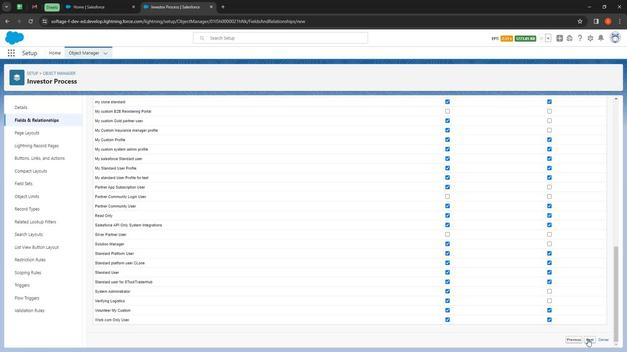 
Action: Mouse pressed left at (585, 340)
Screenshot: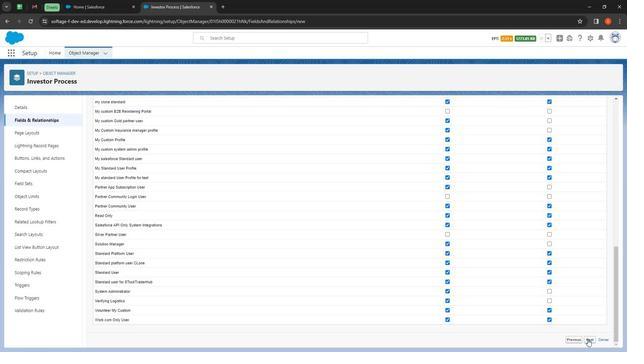 
Action: Mouse moved to (587, 238)
Screenshot: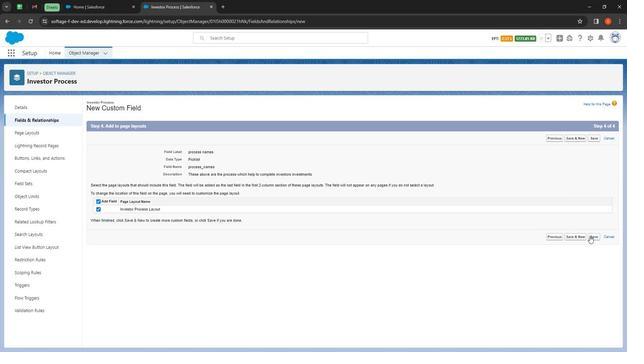 
Action: Mouse pressed left at (587, 238)
Screenshot: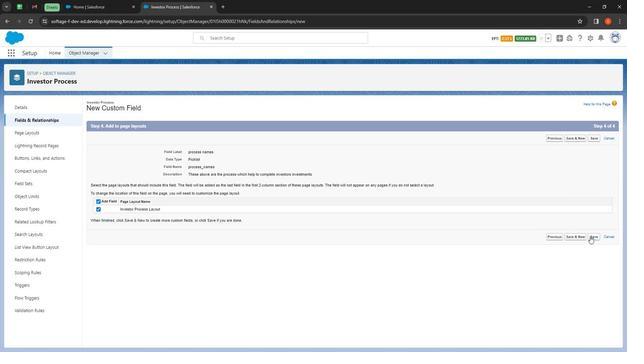
Action: Mouse moved to (61, 58)
Screenshot: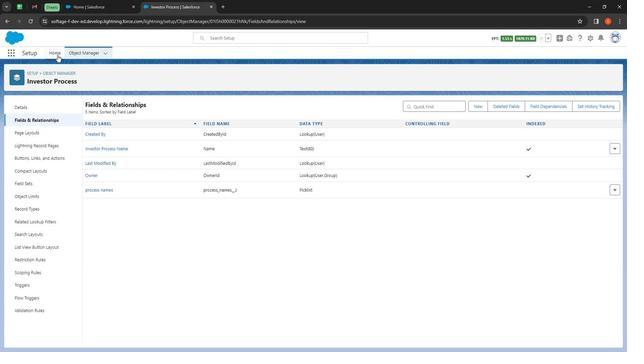 
Action: Mouse pressed left at (61, 58)
Screenshot: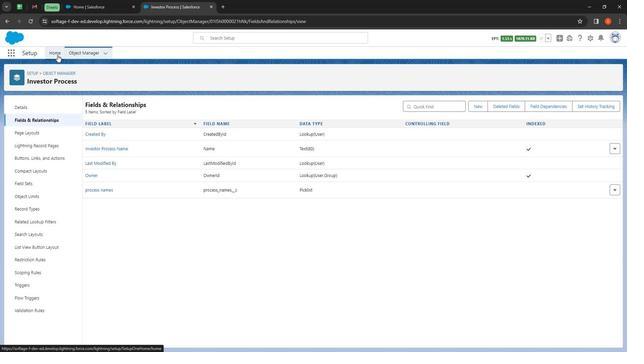 
Action: Mouse moved to (44, 73)
Screenshot: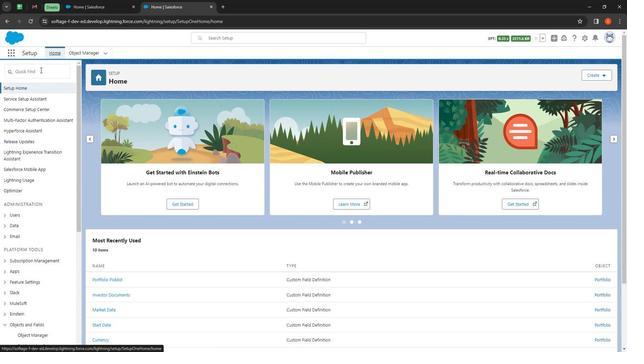 
Action: Mouse pressed left at (44, 73)
Screenshot: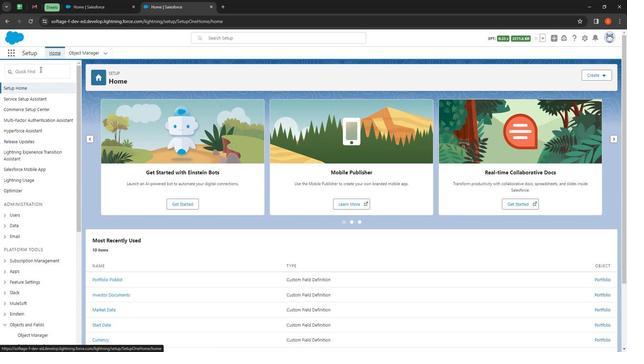 
Action: Key pressed ta
Screenshot: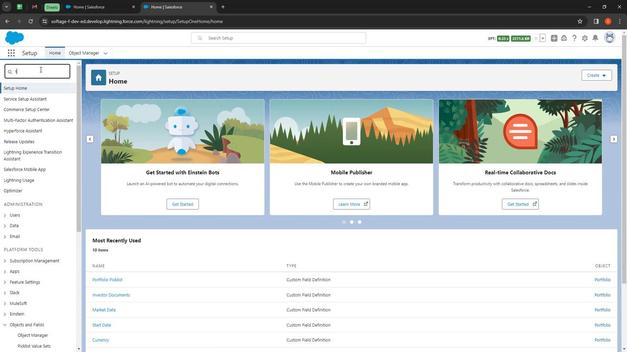 
Action: Mouse moved to (44, 73)
Screenshot: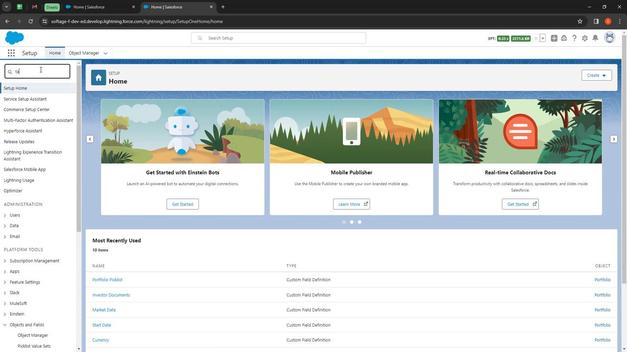 
Action: Key pressed b
Screenshot: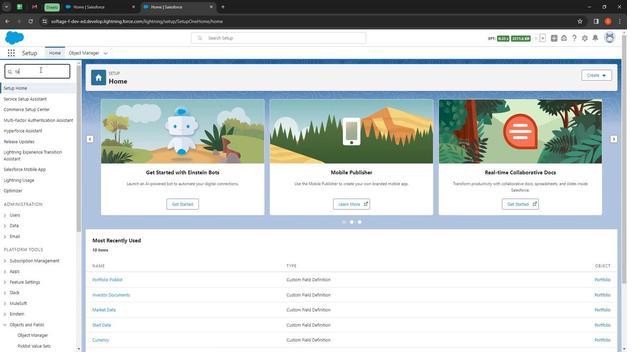 
Action: Mouse moved to (43, 92)
Screenshot: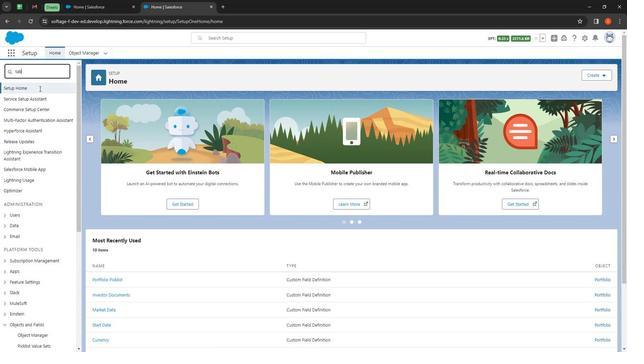 
Action: Key pressed s
Screenshot: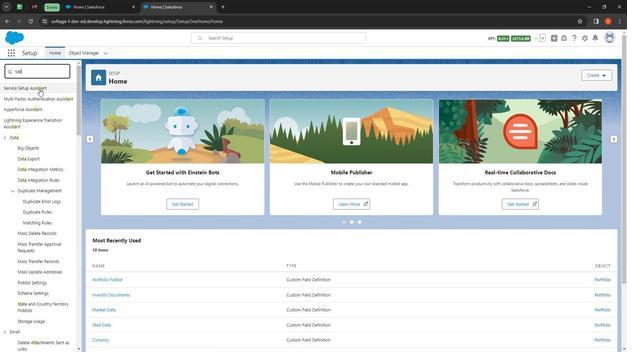 
Action: Mouse moved to (28, 110)
Screenshot: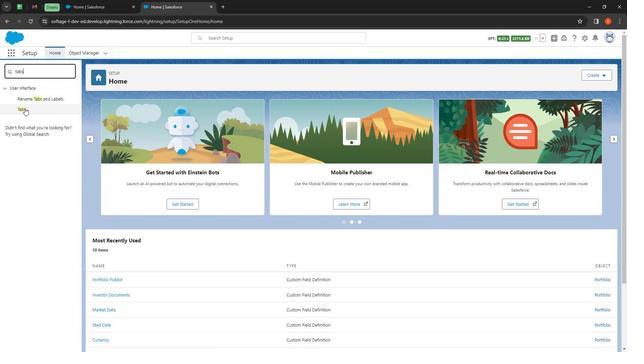 
Action: Mouse pressed left at (28, 110)
